 Task: Create a due date automation trigger when advanced on, on the monday of the week before a card is due add content with a name or a description not ending with resume at 11:00 AM.
Action: Mouse moved to (936, 285)
Screenshot: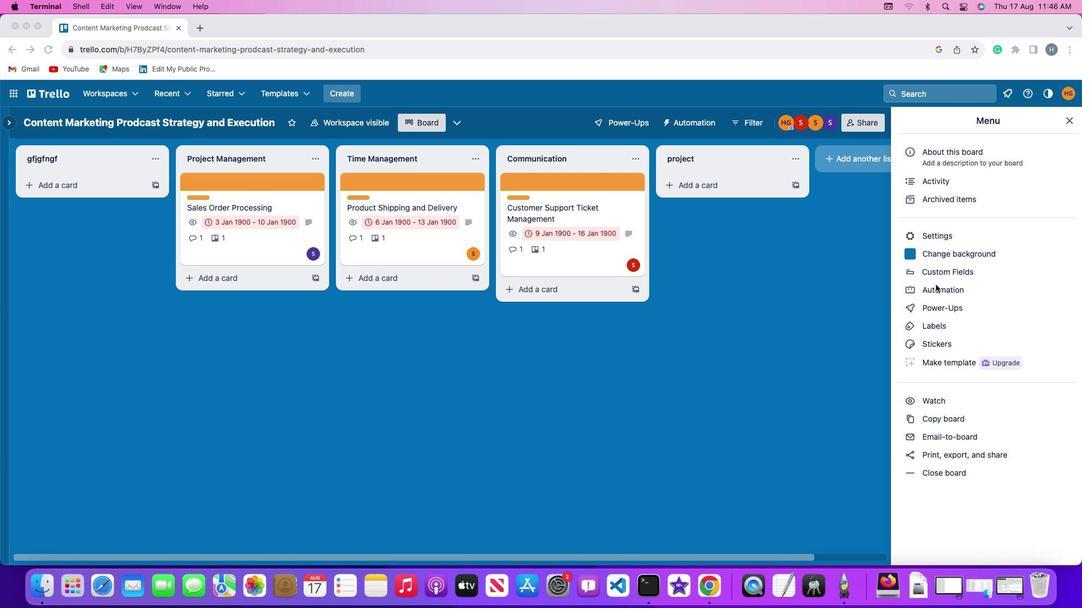 
Action: Mouse pressed left at (936, 285)
Screenshot: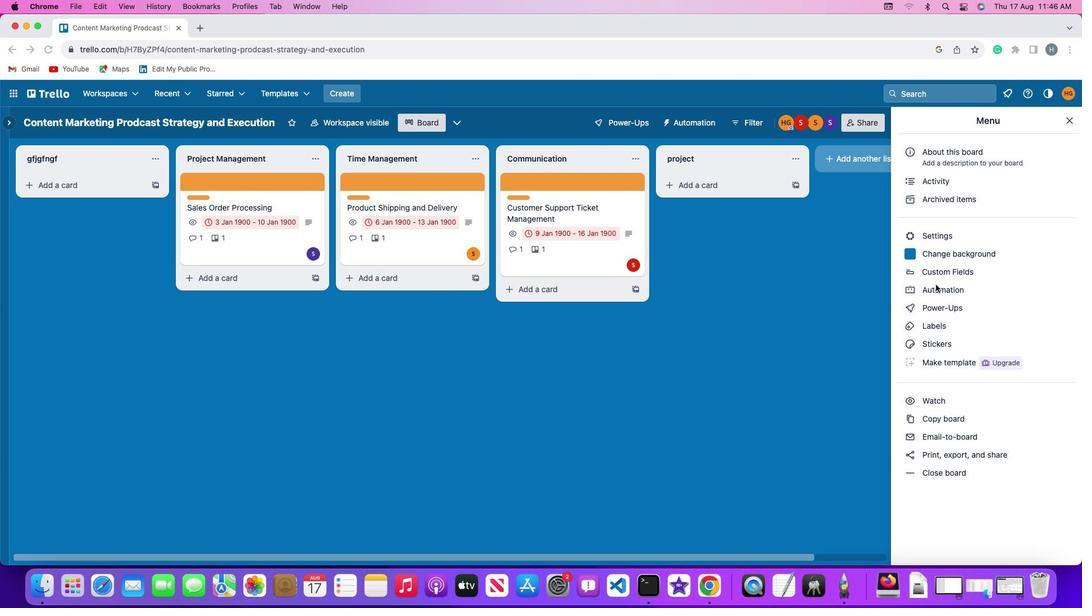 
Action: Mouse moved to (936, 285)
Screenshot: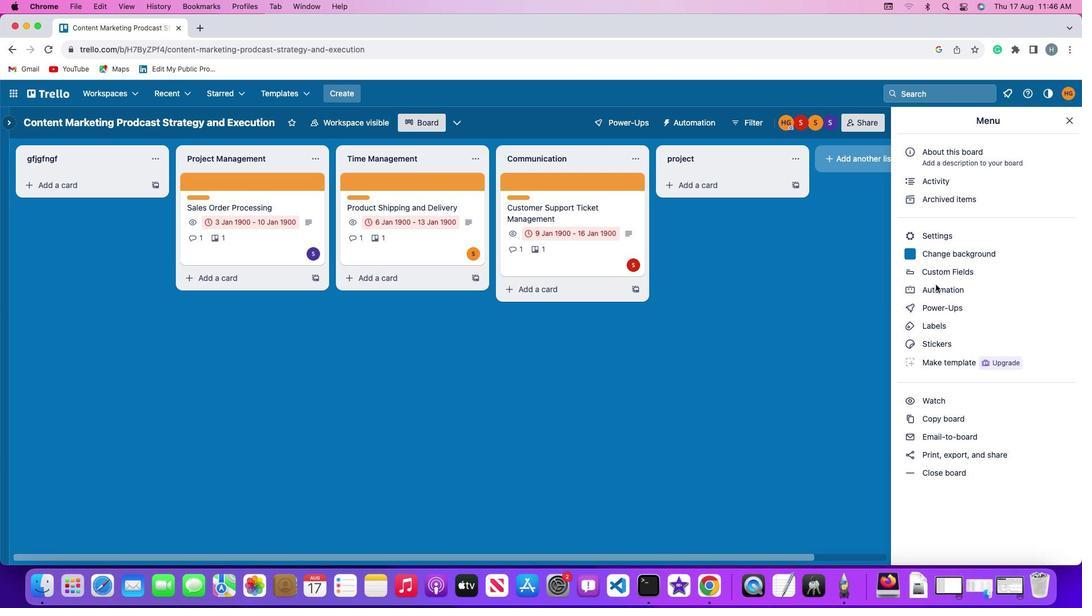 
Action: Mouse pressed left at (936, 285)
Screenshot: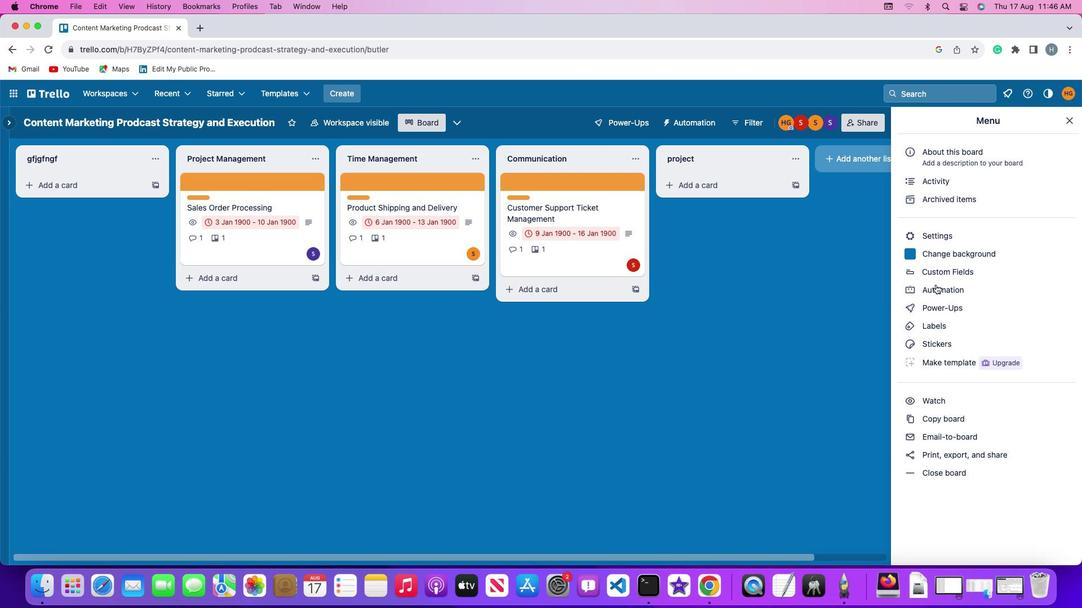
Action: Mouse moved to (66, 265)
Screenshot: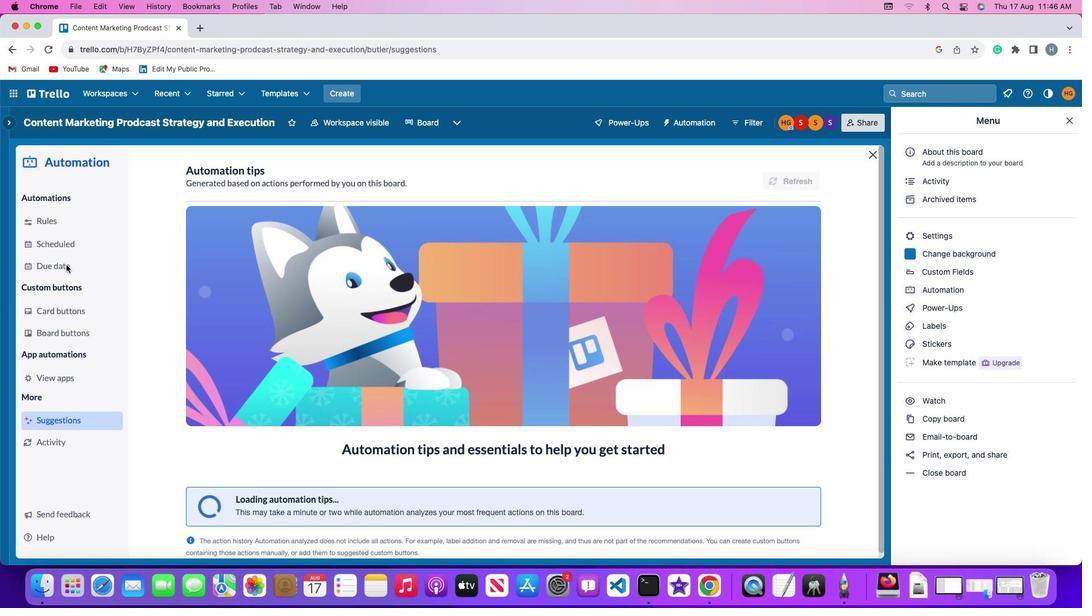 
Action: Mouse pressed left at (66, 265)
Screenshot: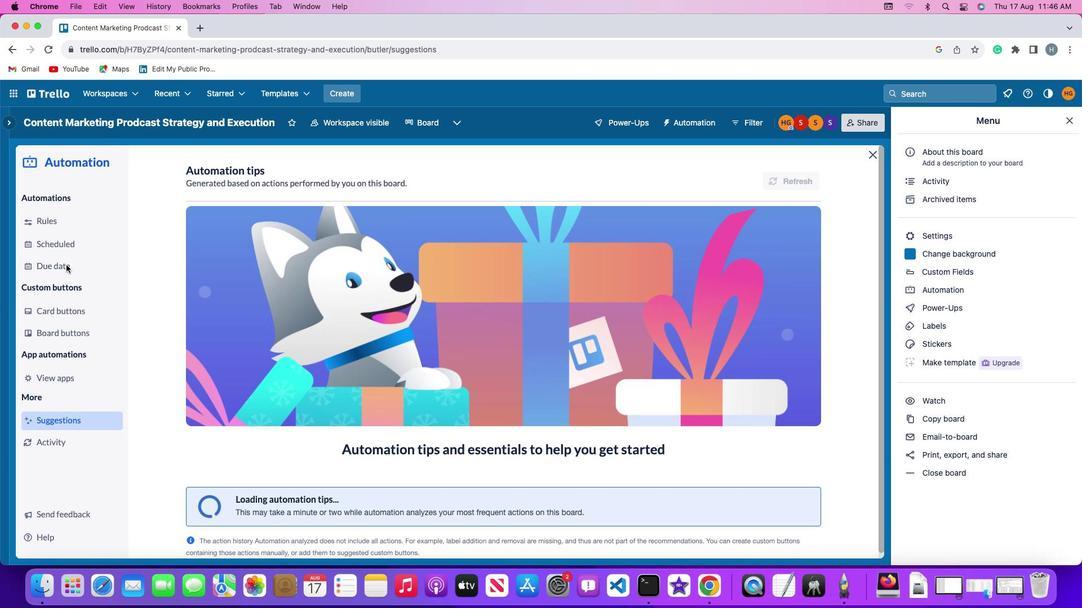 
Action: Mouse moved to (754, 175)
Screenshot: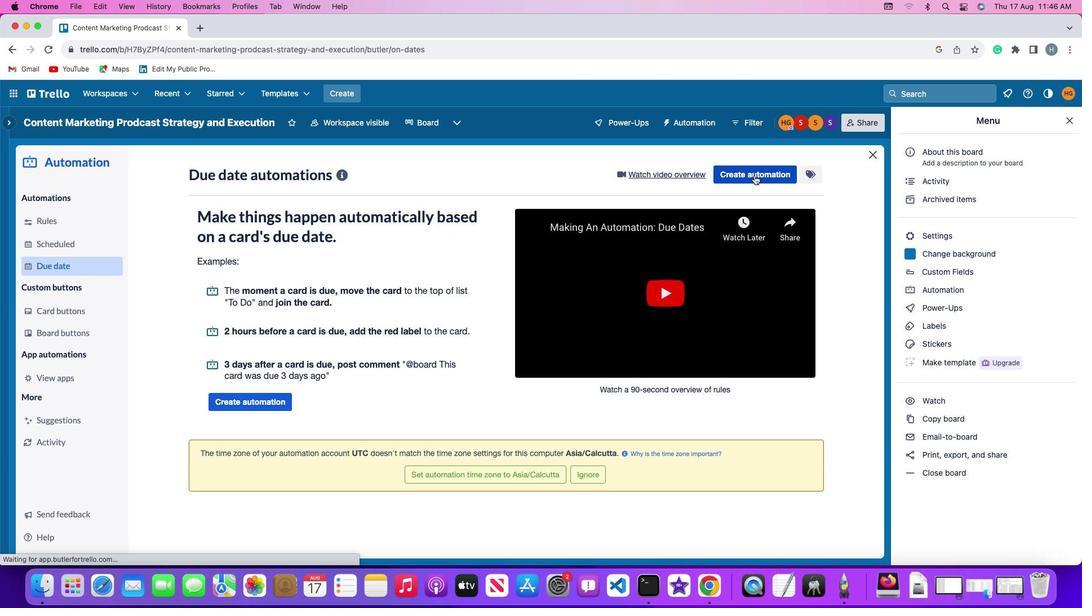 
Action: Mouse pressed left at (754, 175)
Screenshot: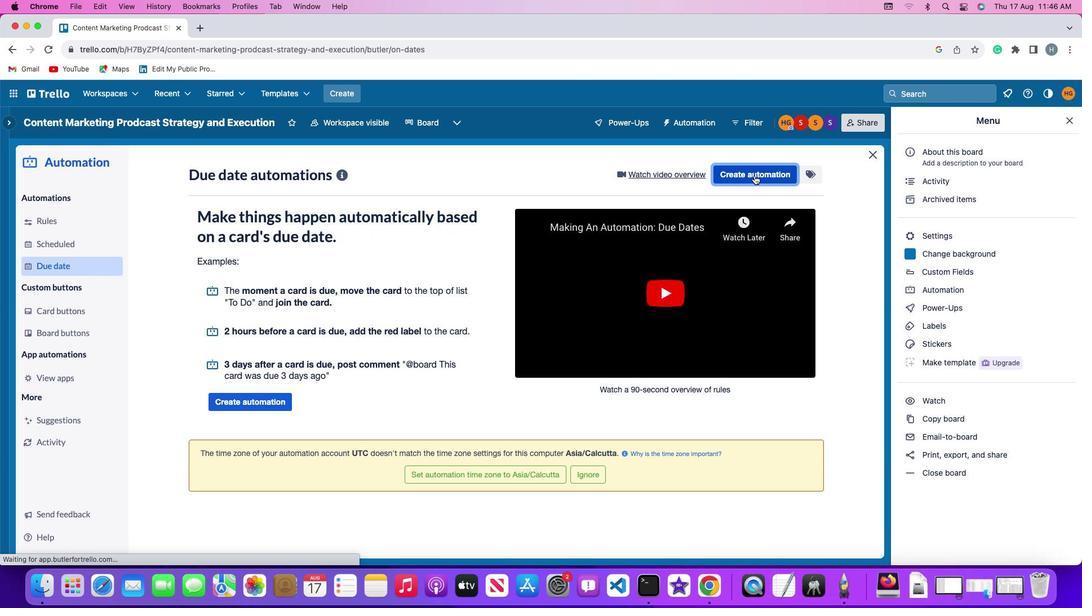 
Action: Mouse moved to (210, 279)
Screenshot: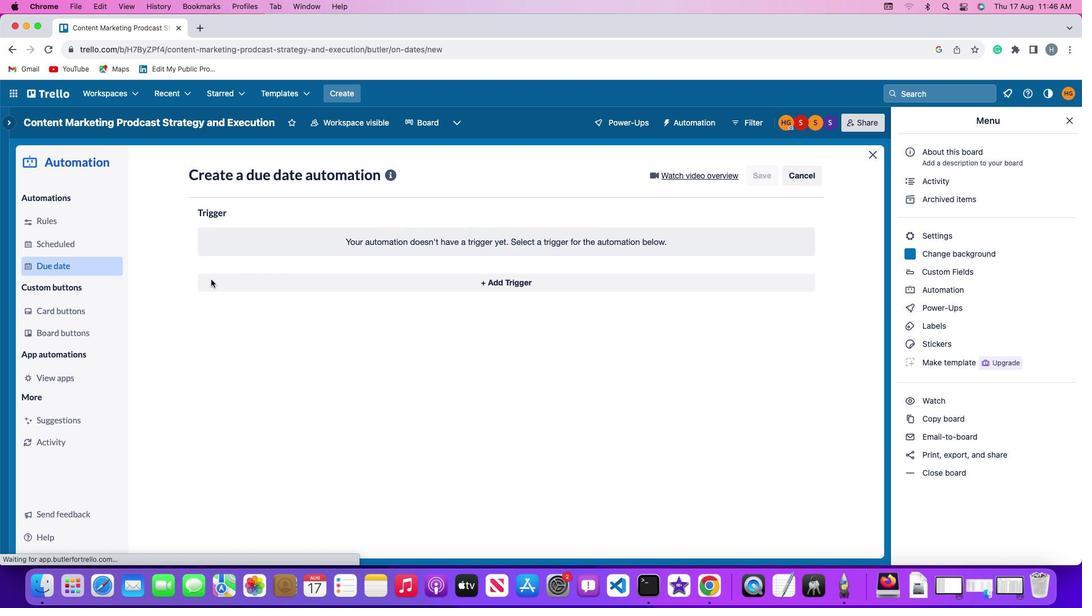 
Action: Mouse pressed left at (210, 279)
Screenshot: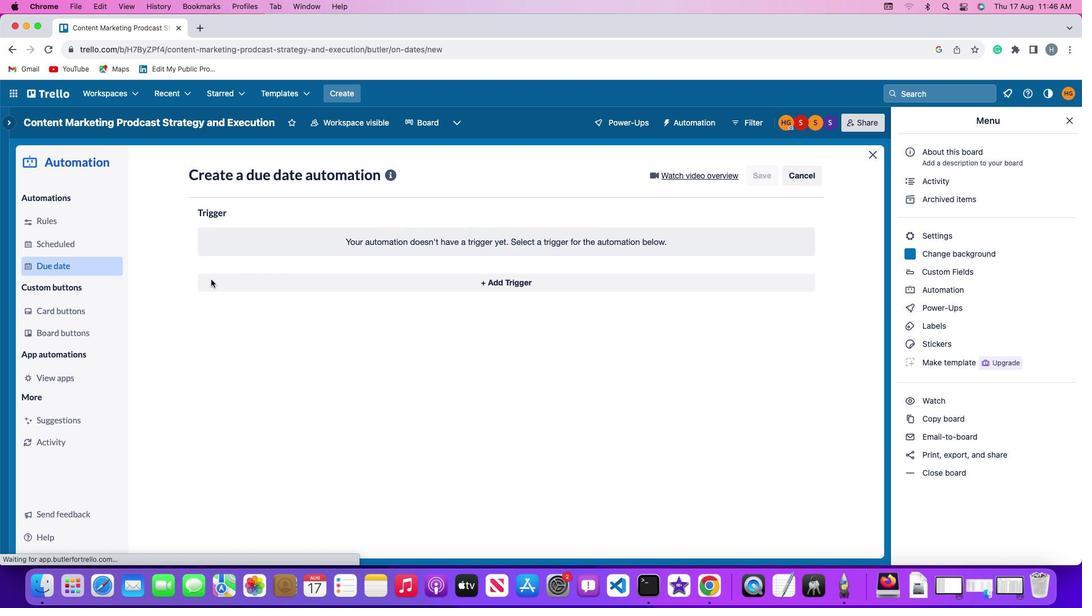 
Action: Mouse moved to (241, 483)
Screenshot: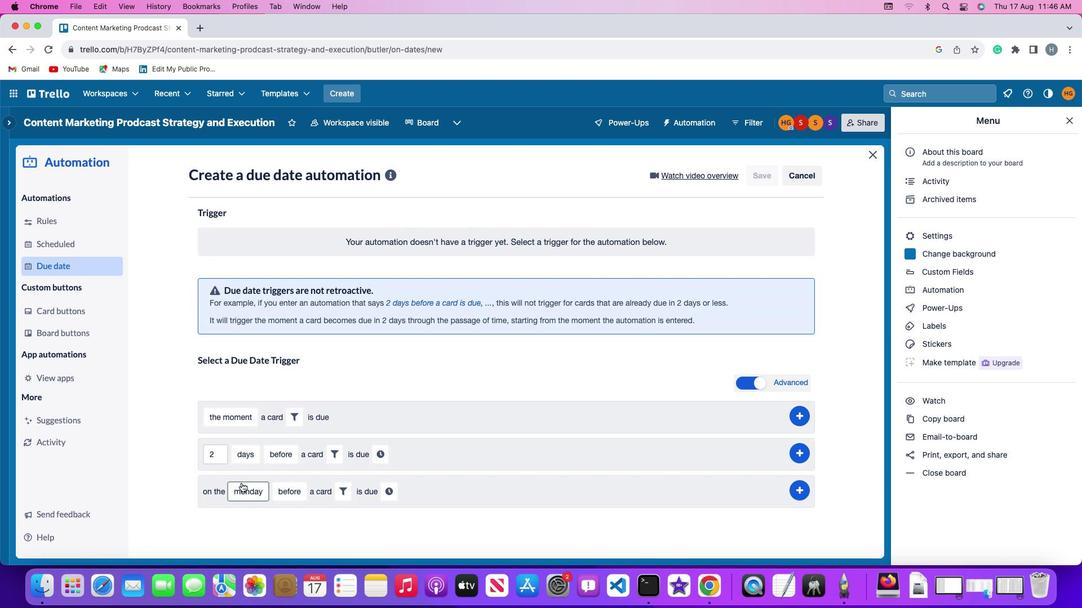 
Action: Mouse pressed left at (241, 483)
Screenshot: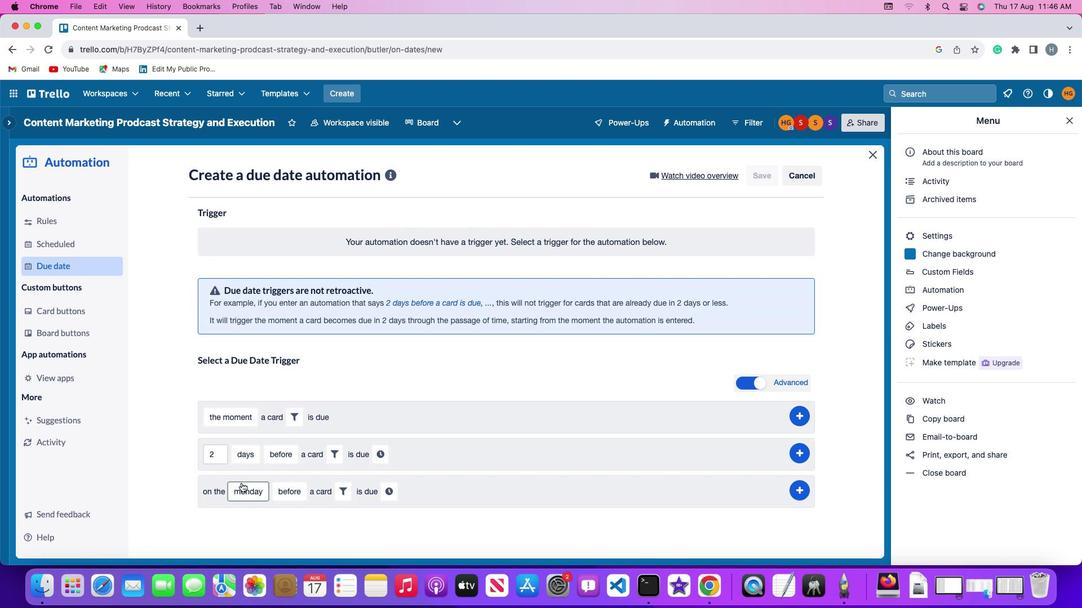 
Action: Mouse moved to (270, 337)
Screenshot: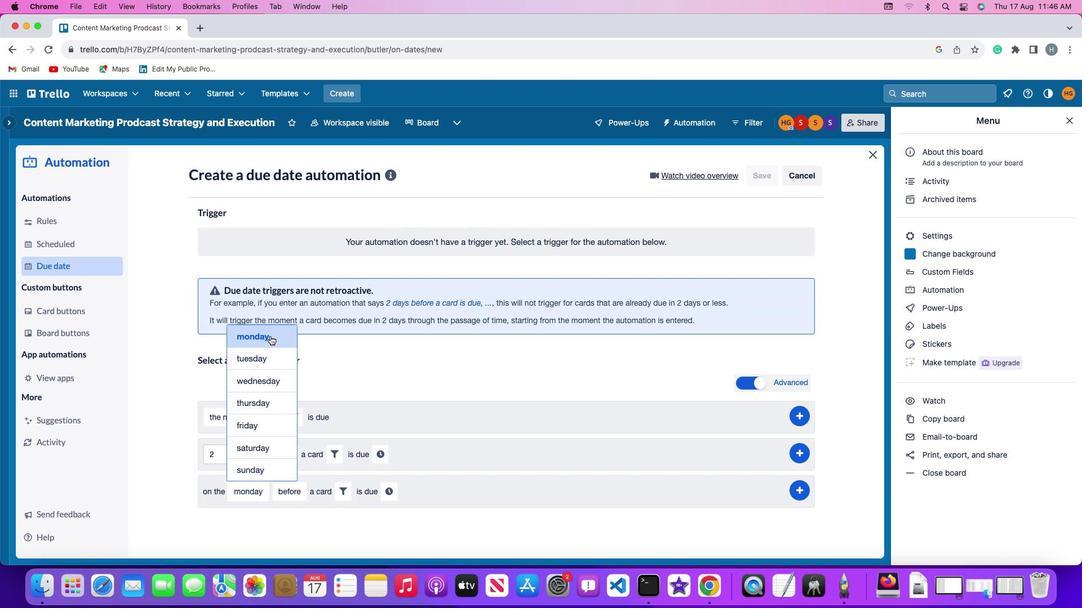 
Action: Mouse pressed left at (270, 337)
Screenshot: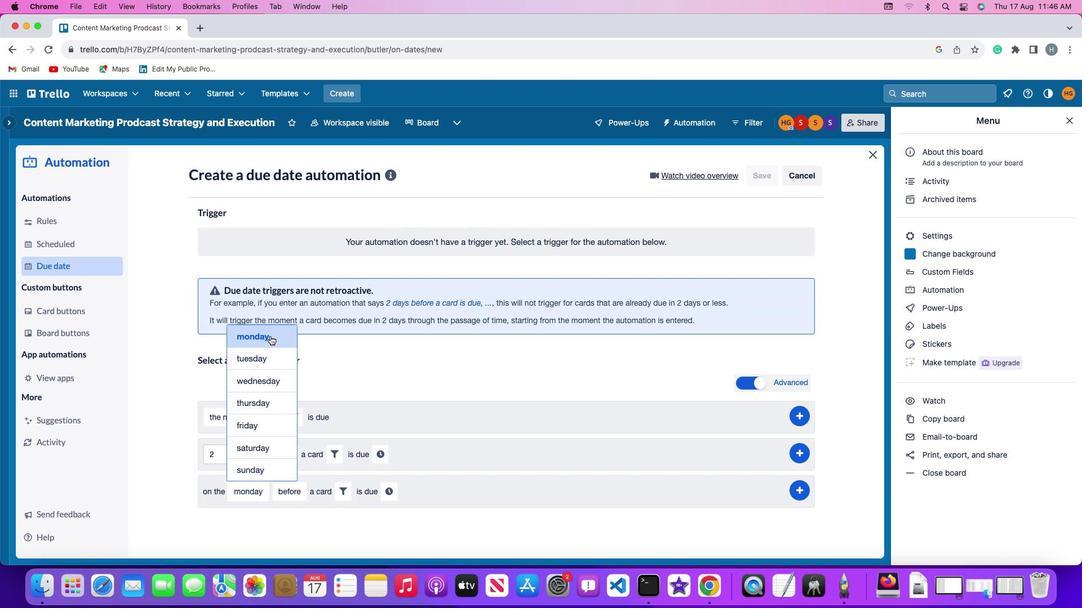 
Action: Mouse moved to (288, 488)
Screenshot: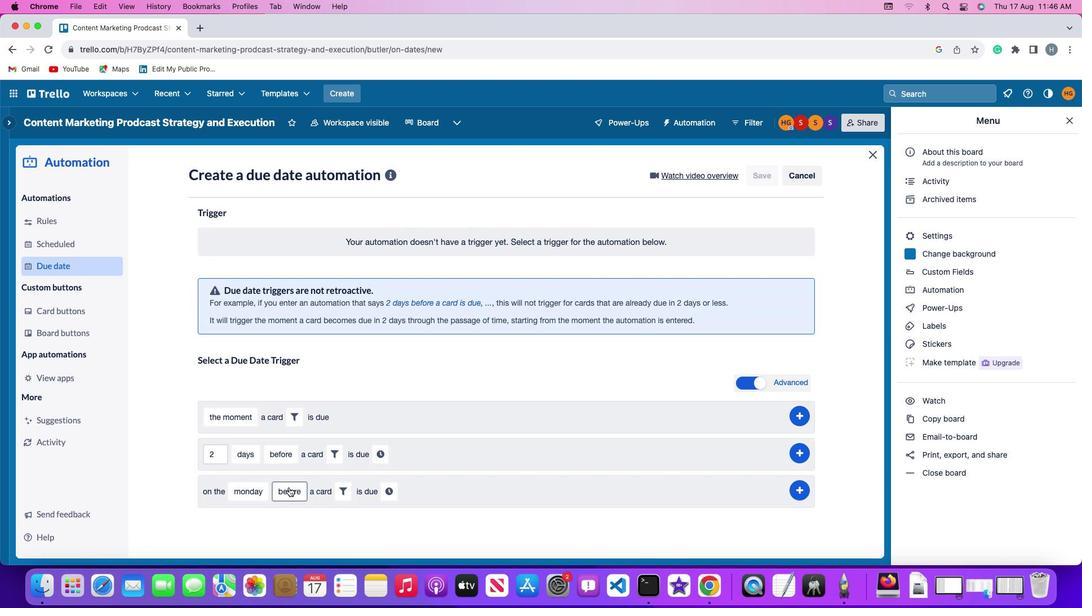 
Action: Mouse pressed left at (288, 488)
Screenshot: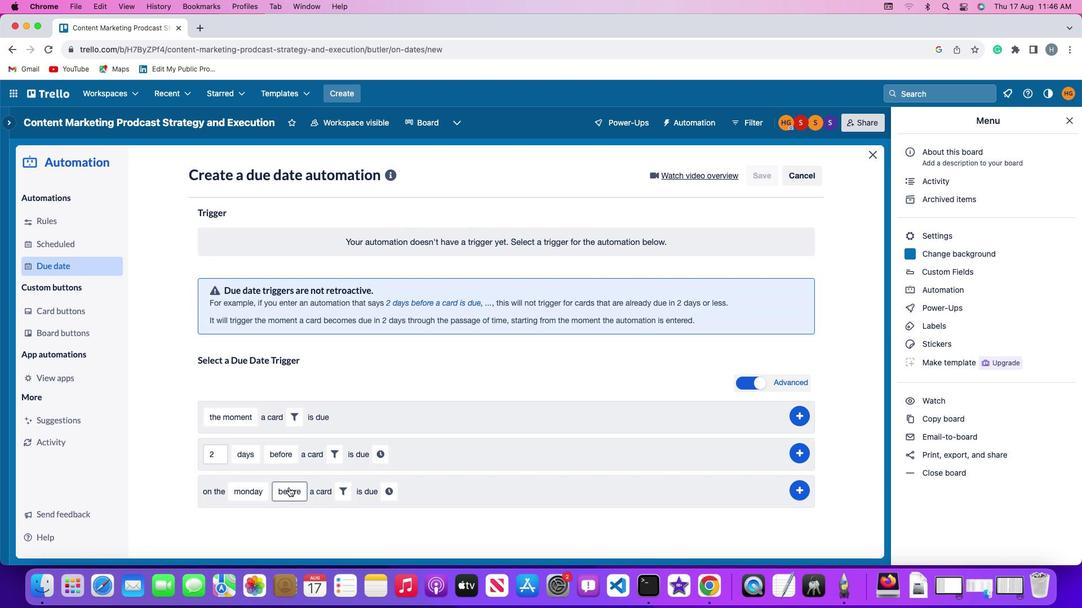 
Action: Mouse moved to (299, 461)
Screenshot: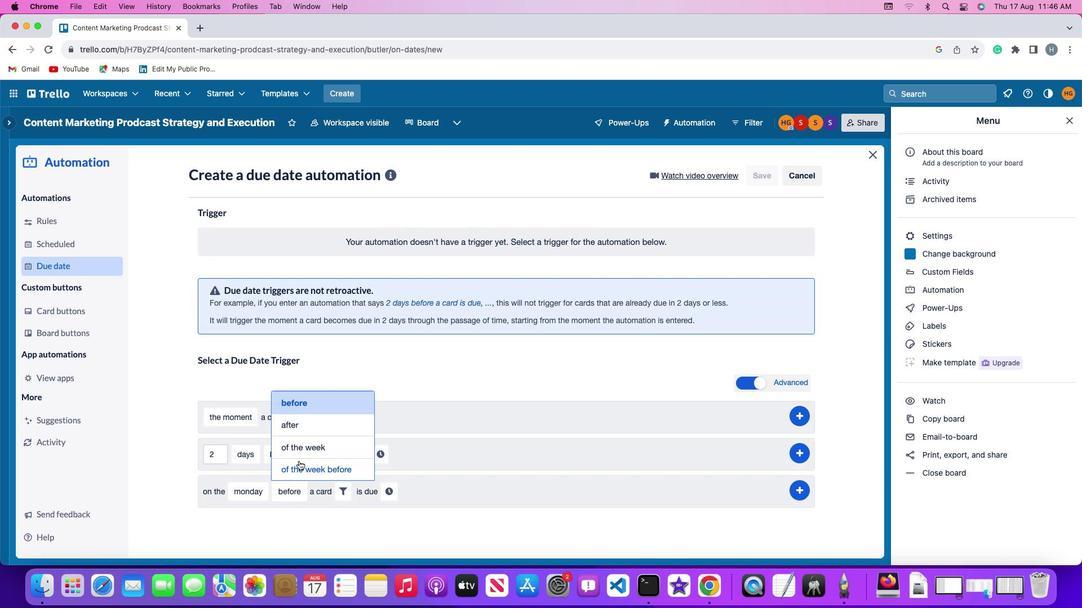 
Action: Mouse pressed left at (299, 461)
Screenshot: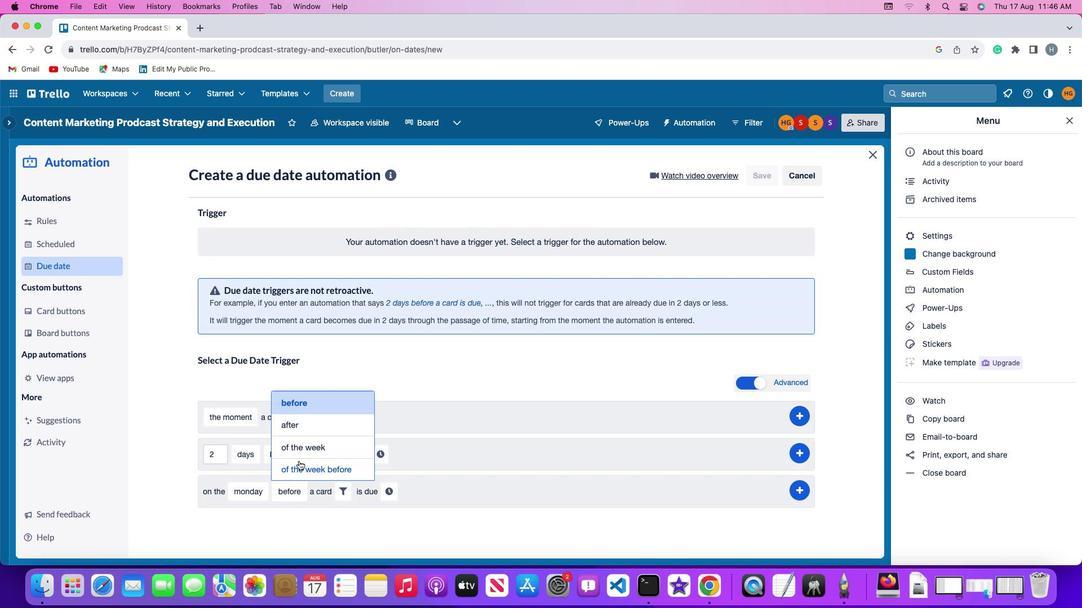 
Action: Mouse moved to (379, 492)
Screenshot: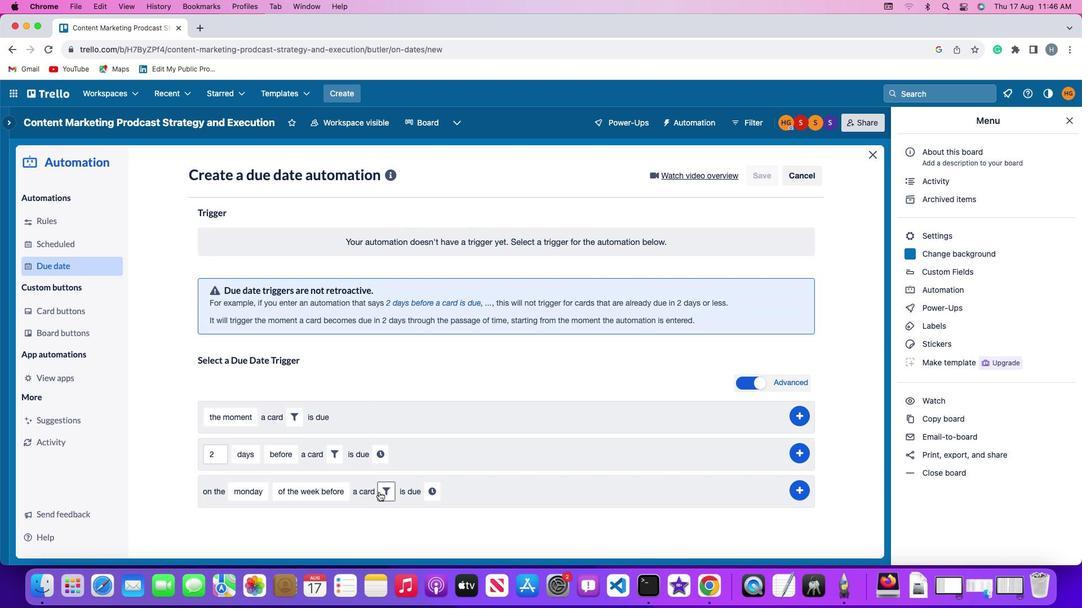 
Action: Mouse pressed left at (379, 492)
Screenshot: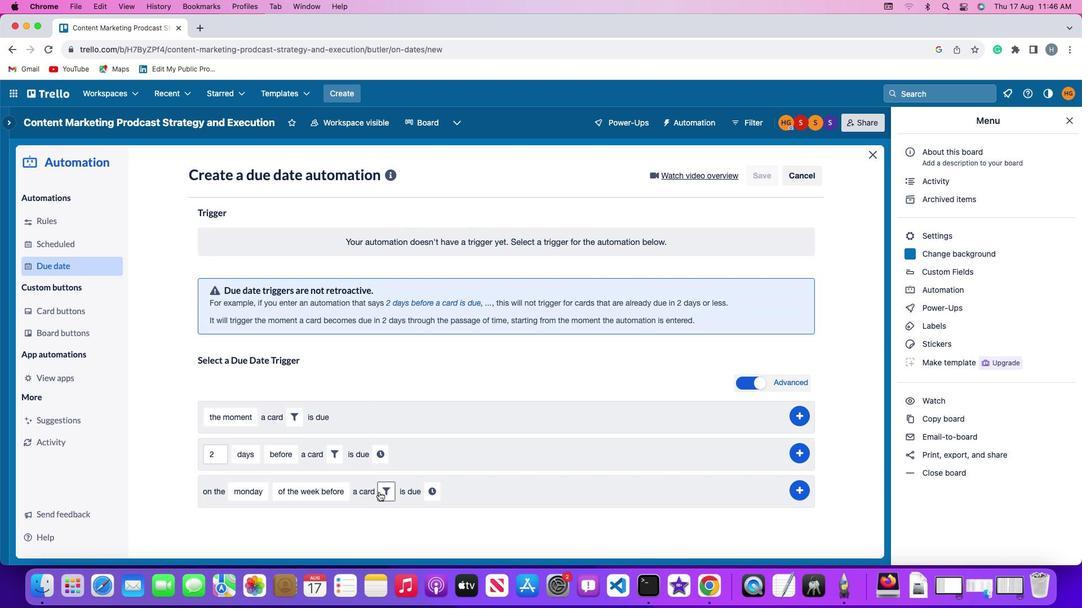 
Action: Mouse moved to (530, 523)
Screenshot: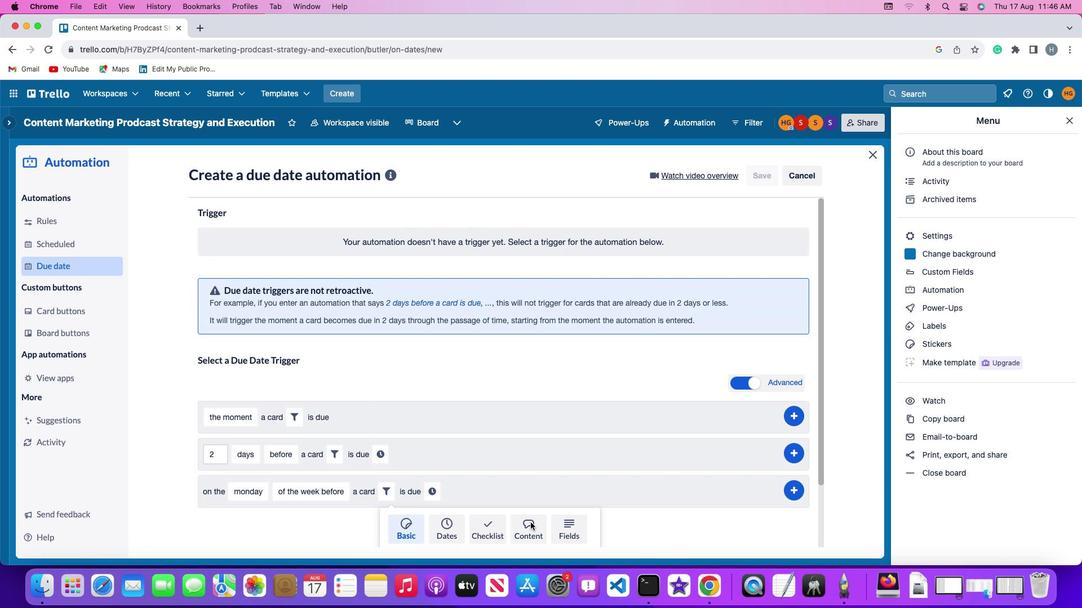 
Action: Mouse pressed left at (530, 523)
Screenshot: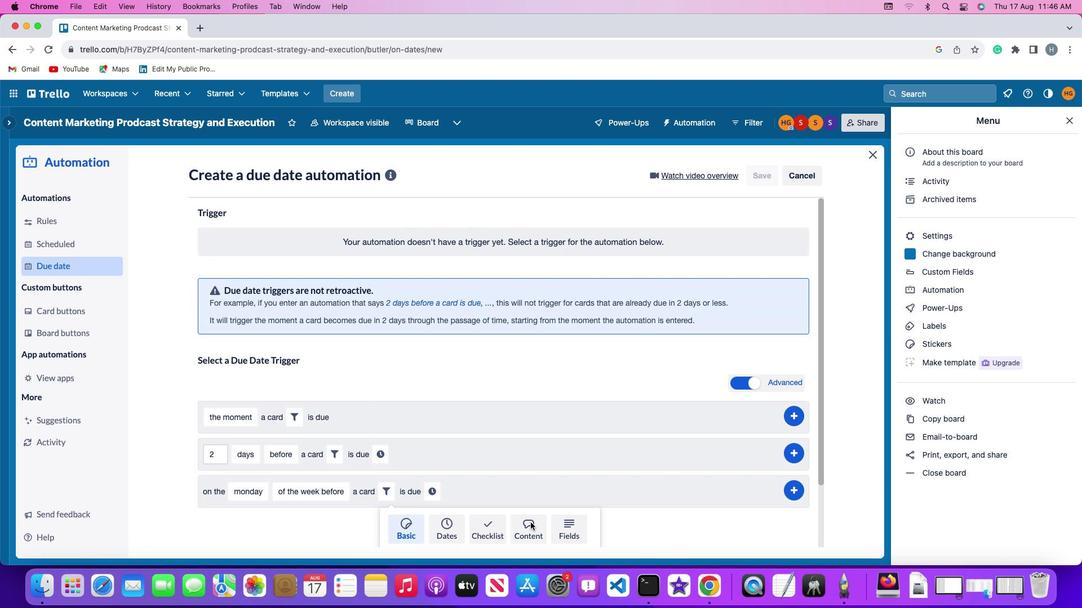 
Action: Mouse moved to (530, 523)
Screenshot: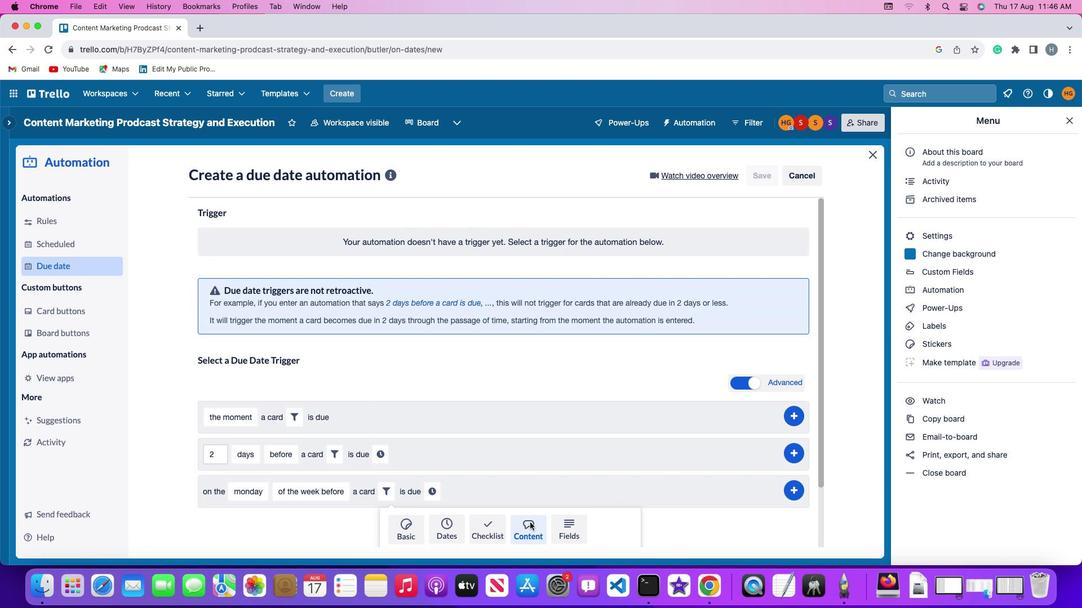 
Action: Mouse scrolled (530, 523) with delta (0, 0)
Screenshot: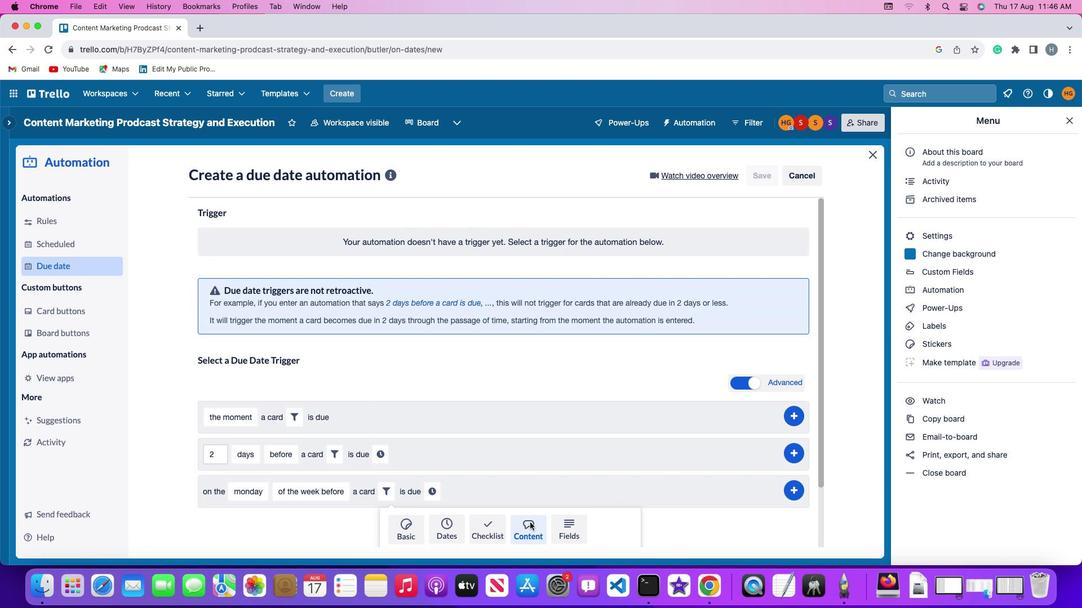 
Action: Mouse scrolled (530, 523) with delta (0, 0)
Screenshot: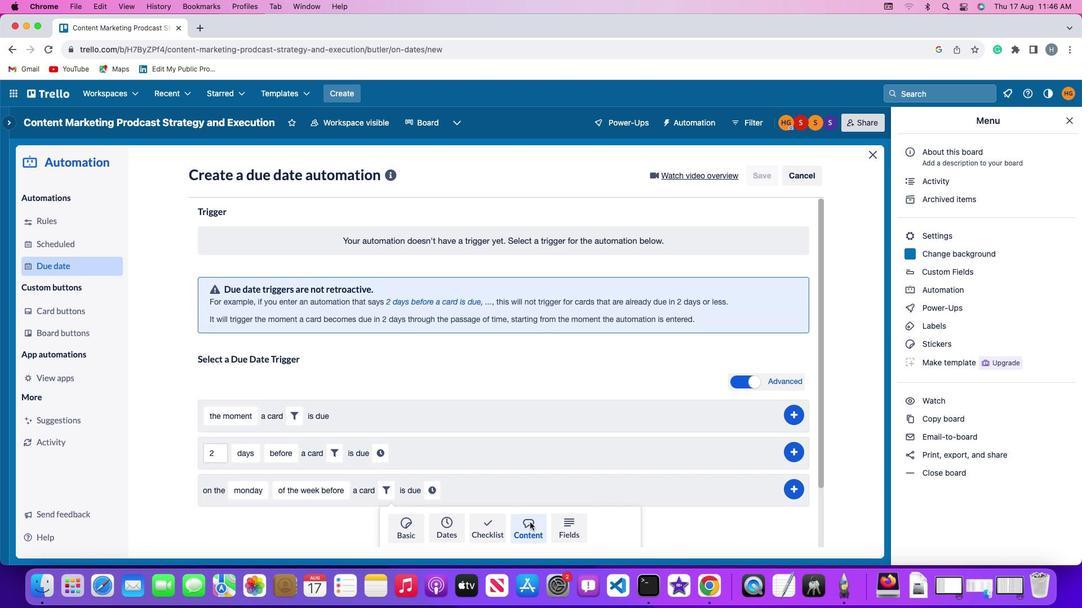 
Action: Mouse scrolled (530, 523) with delta (0, -1)
Screenshot: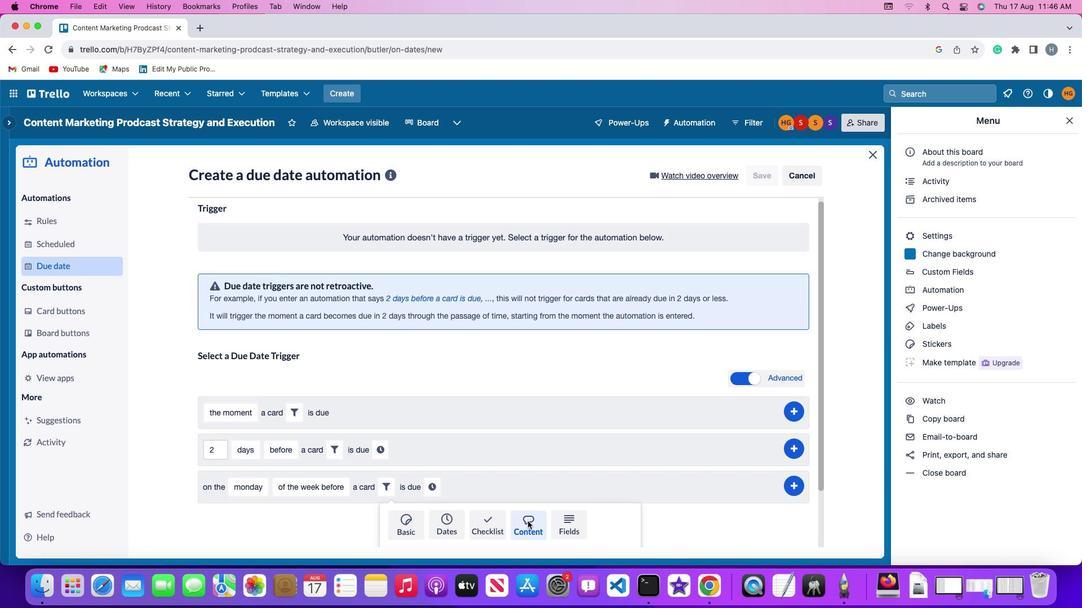 
Action: Mouse scrolled (530, 523) with delta (0, -2)
Screenshot: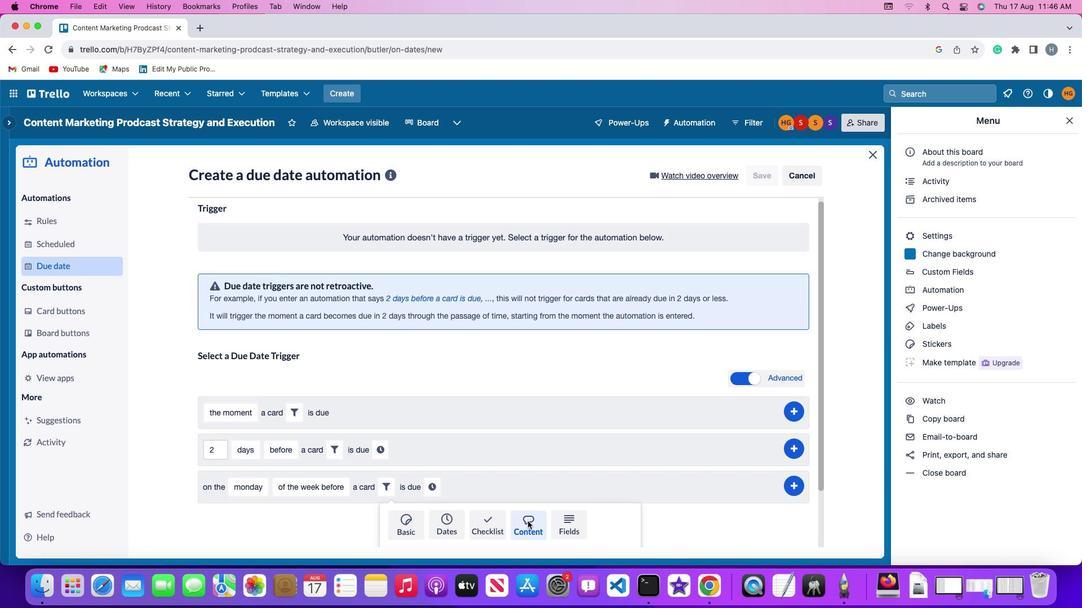 
Action: Mouse scrolled (530, 523) with delta (0, -3)
Screenshot: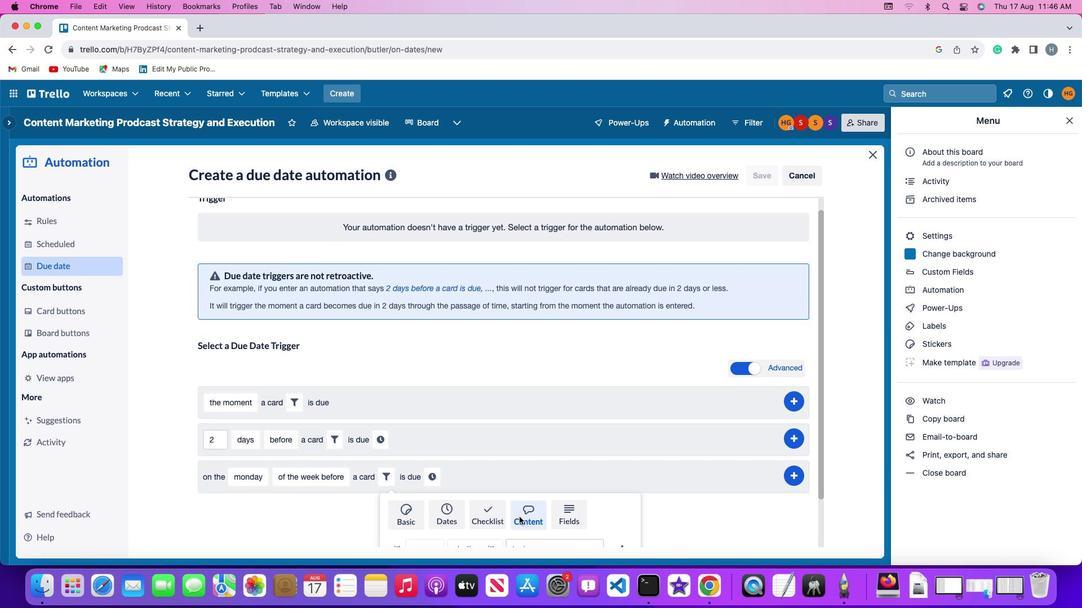 
Action: Mouse moved to (424, 486)
Screenshot: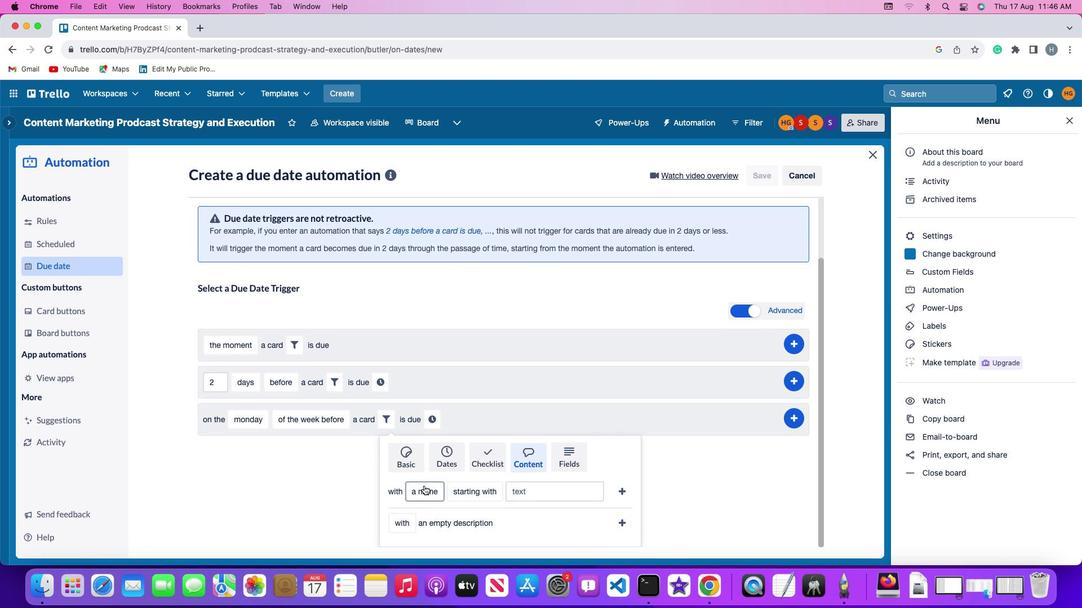 
Action: Mouse pressed left at (424, 486)
Screenshot: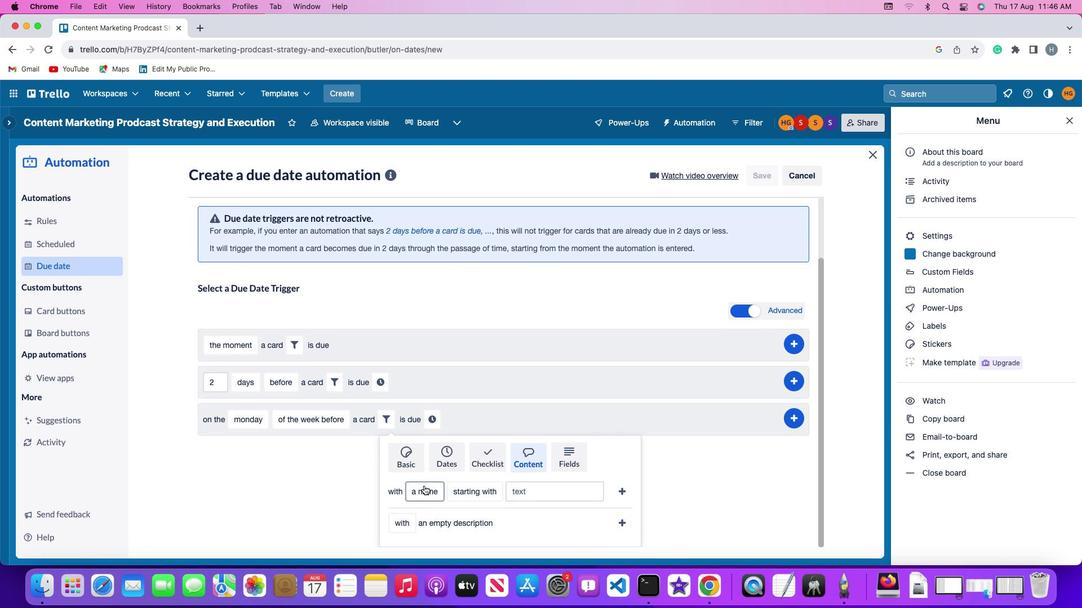 
Action: Mouse moved to (425, 467)
Screenshot: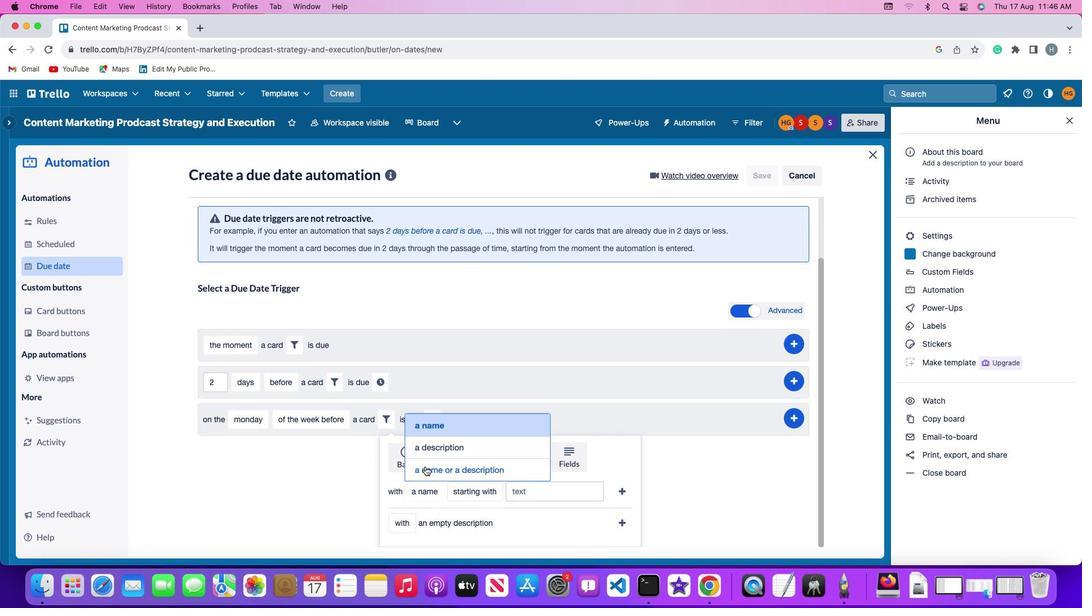 
Action: Mouse pressed left at (425, 467)
Screenshot: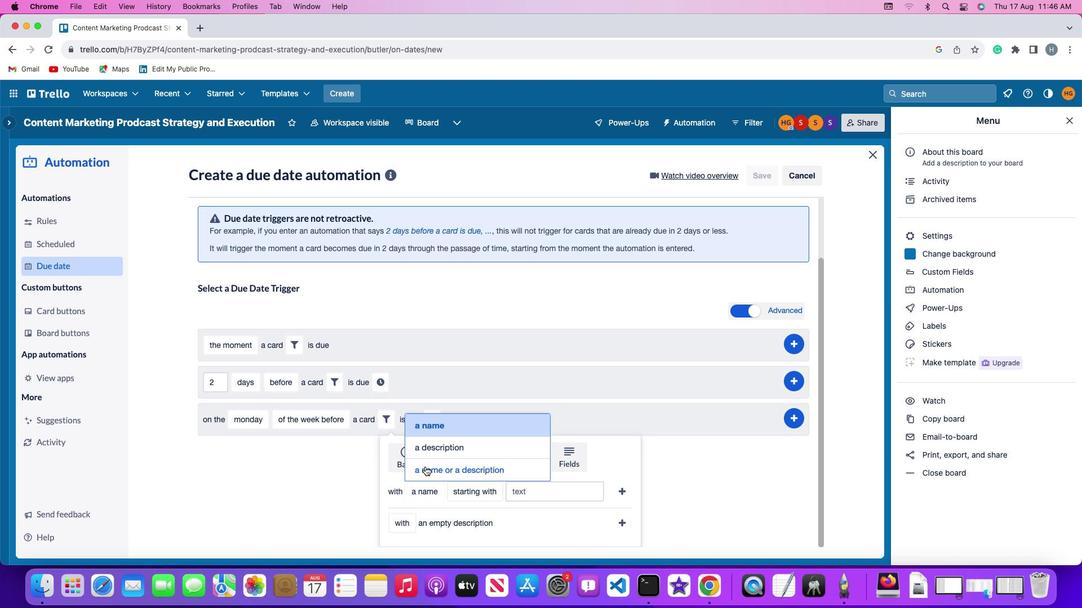 
Action: Mouse moved to (514, 487)
Screenshot: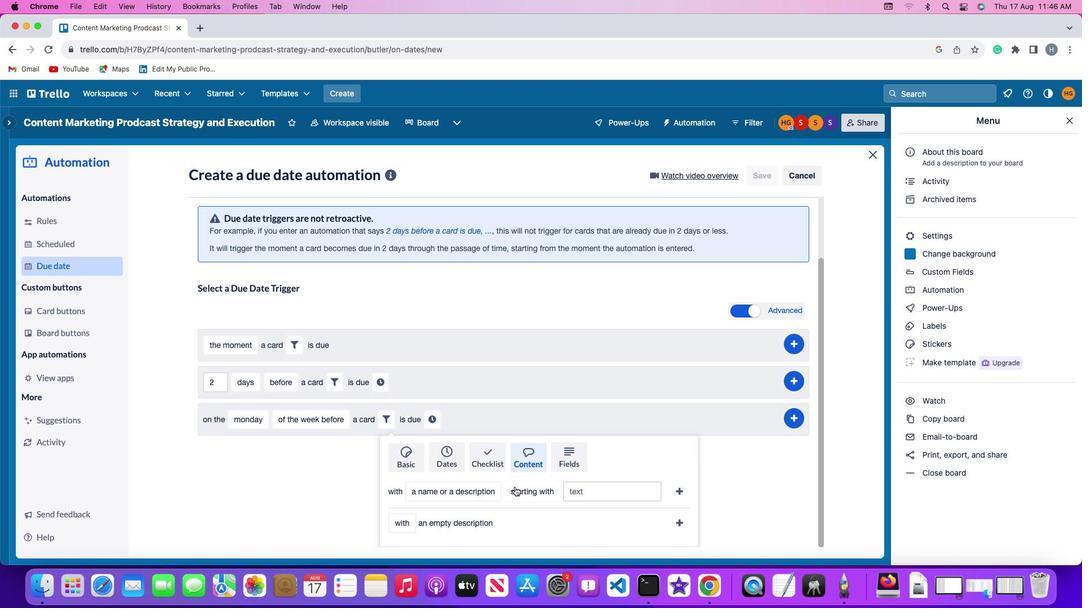 
Action: Mouse pressed left at (514, 487)
Screenshot: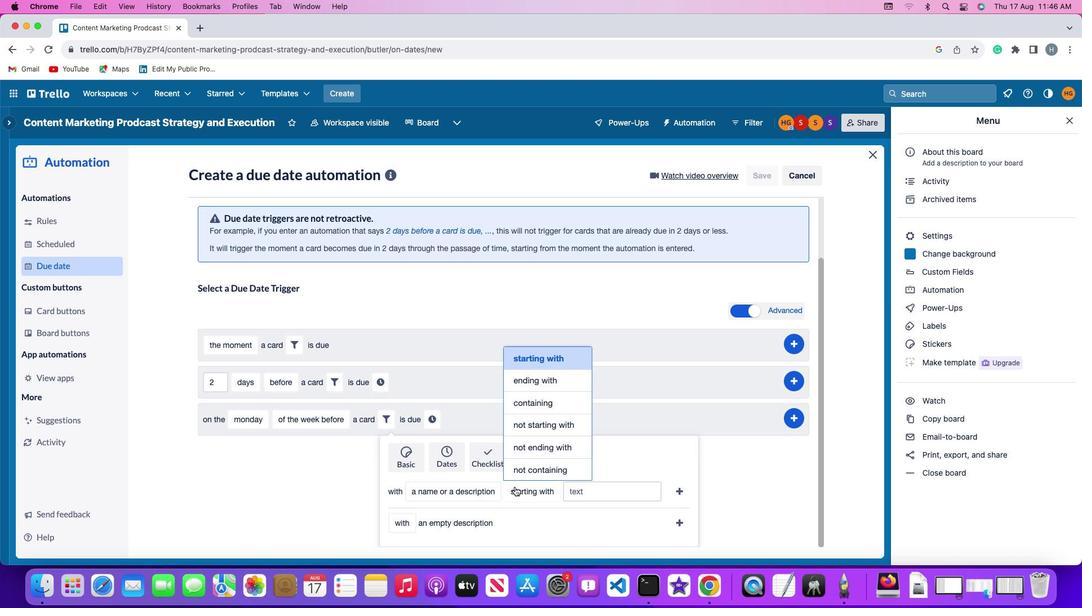 
Action: Mouse moved to (525, 449)
Screenshot: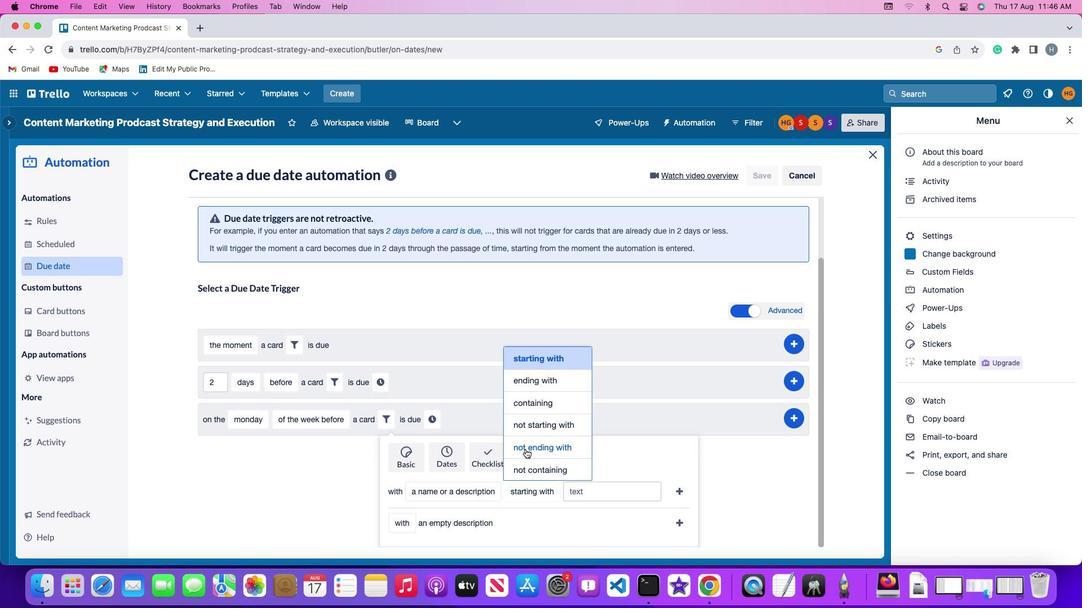 
Action: Mouse pressed left at (525, 449)
Screenshot: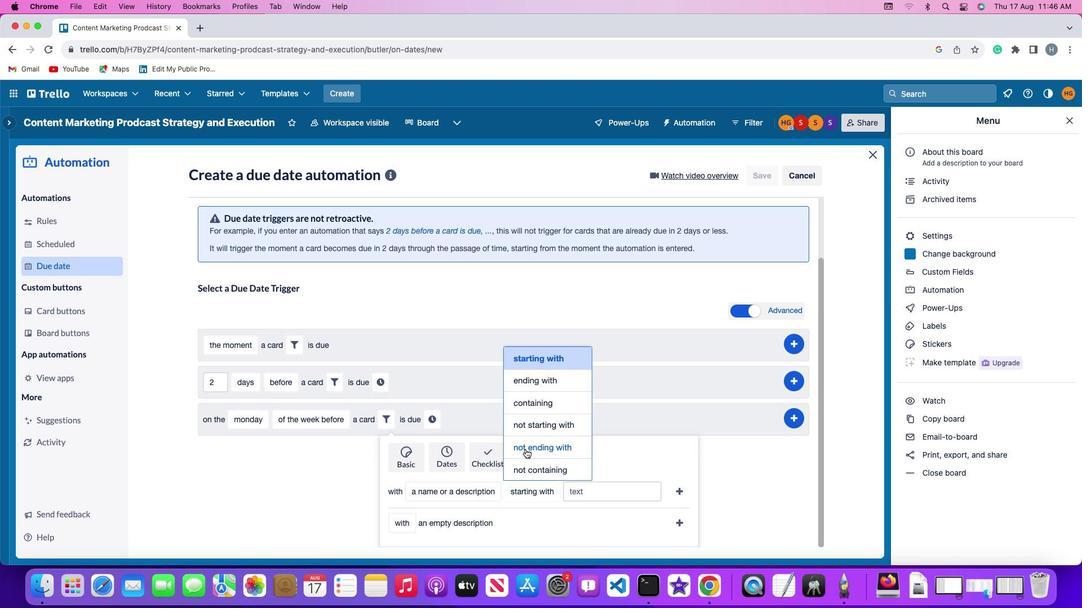 
Action: Mouse moved to (603, 497)
Screenshot: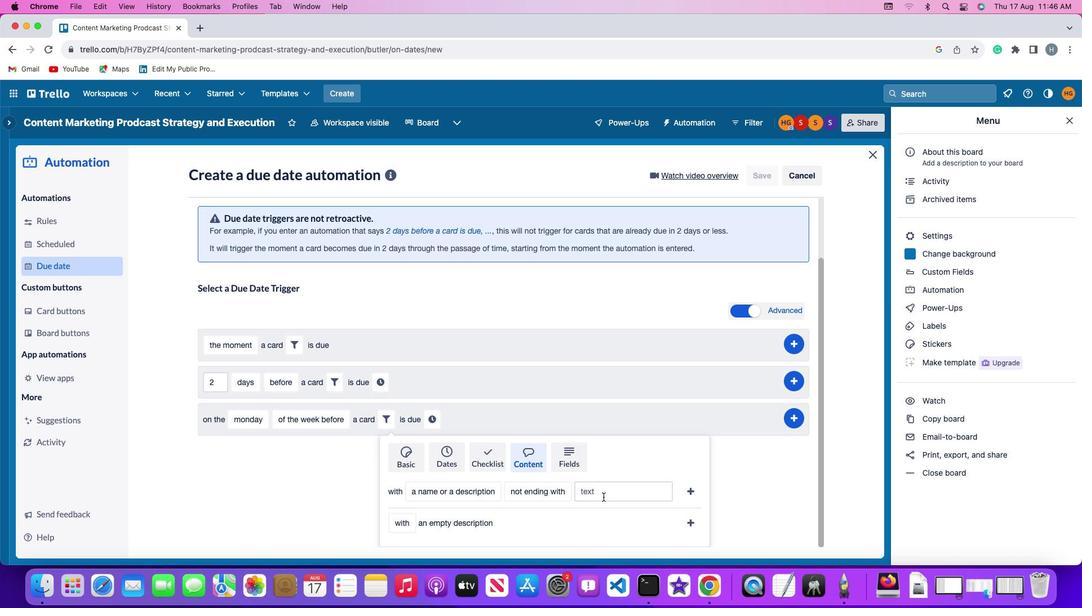 
Action: Mouse pressed left at (603, 497)
Screenshot: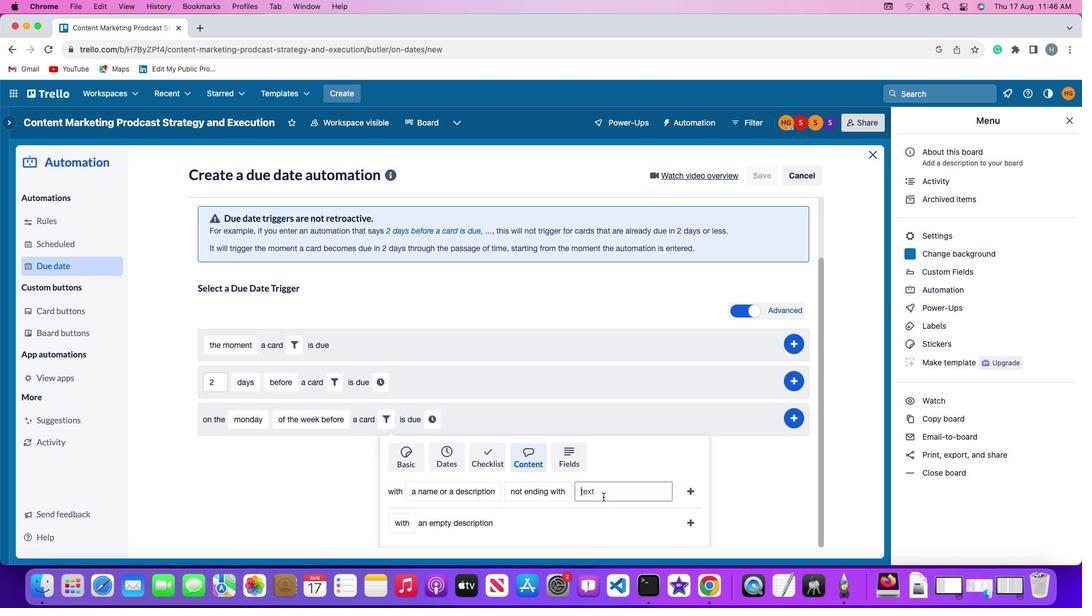 
Action: Mouse moved to (603, 497)
Screenshot: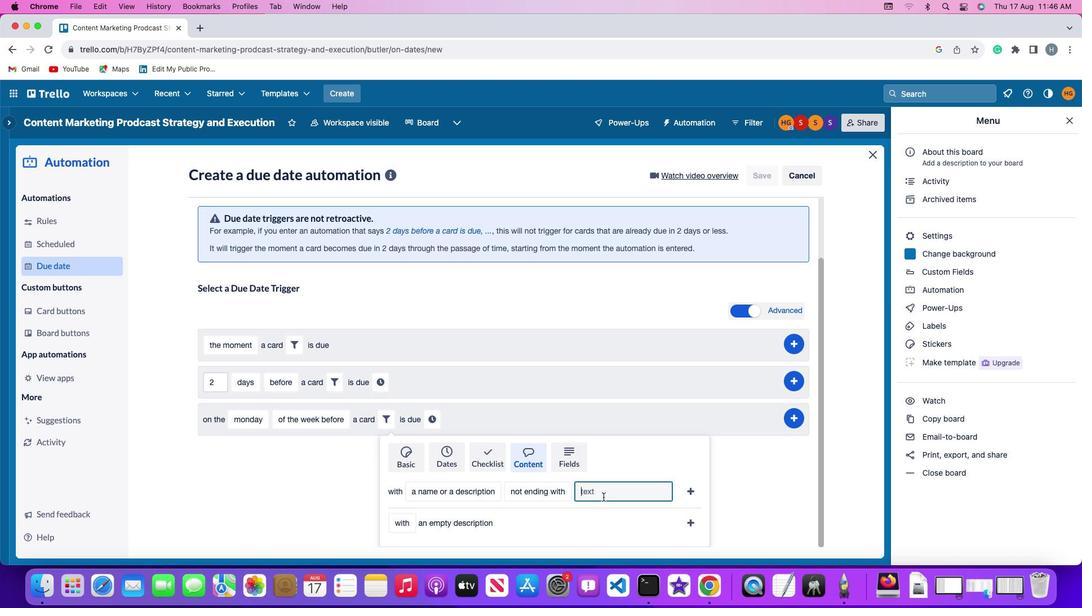 
Action: Key pressed 'r''e''s''u''m''e'
Screenshot: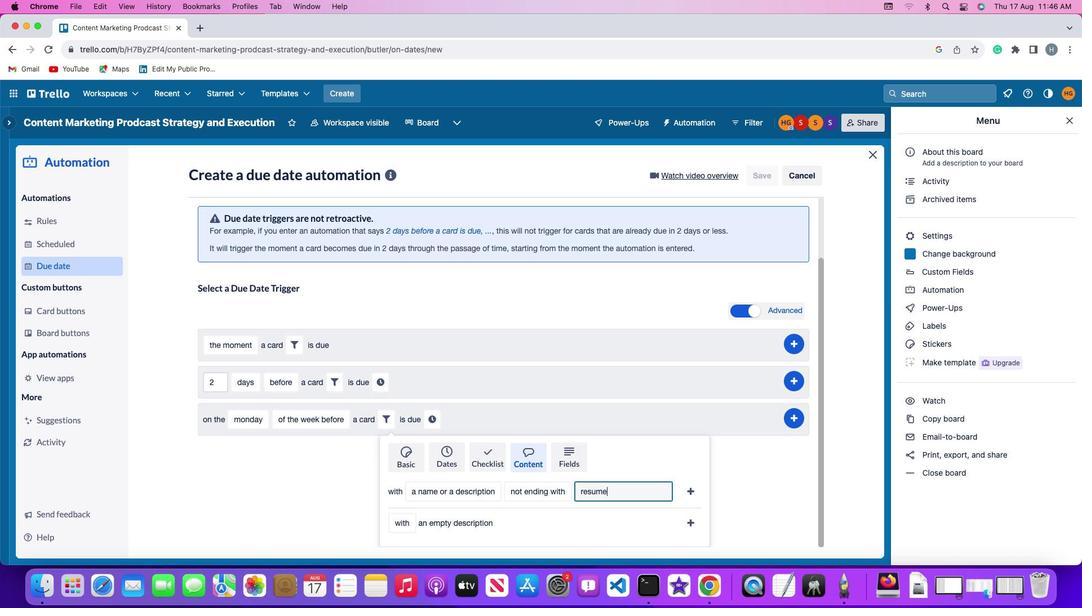 
Action: Mouse moved to (692, 489)
Screenshot: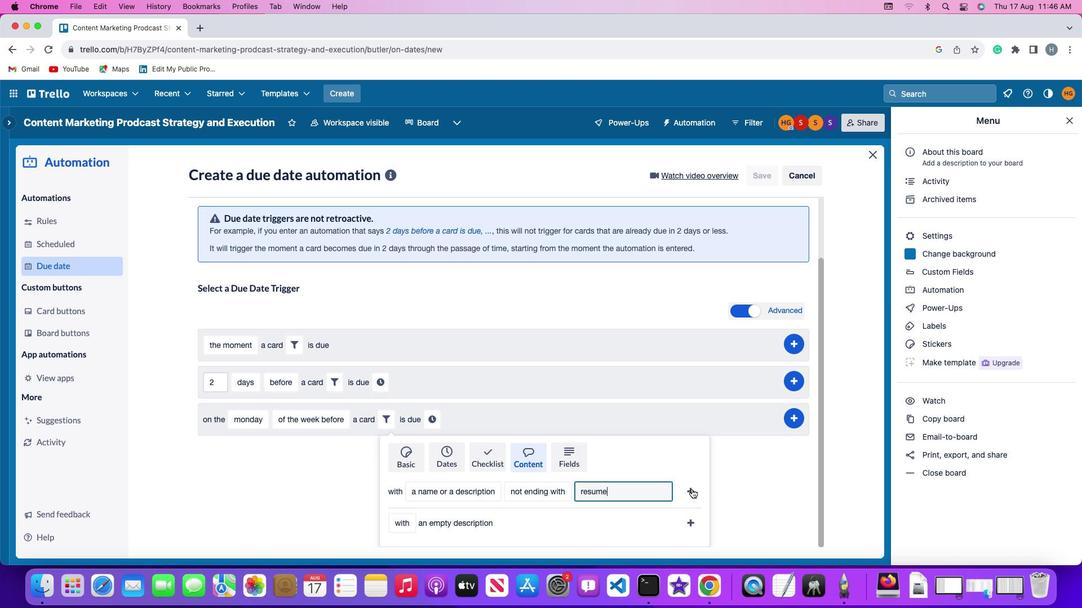 
Action: Mouse pressed left at (692, 489)
Screenshot: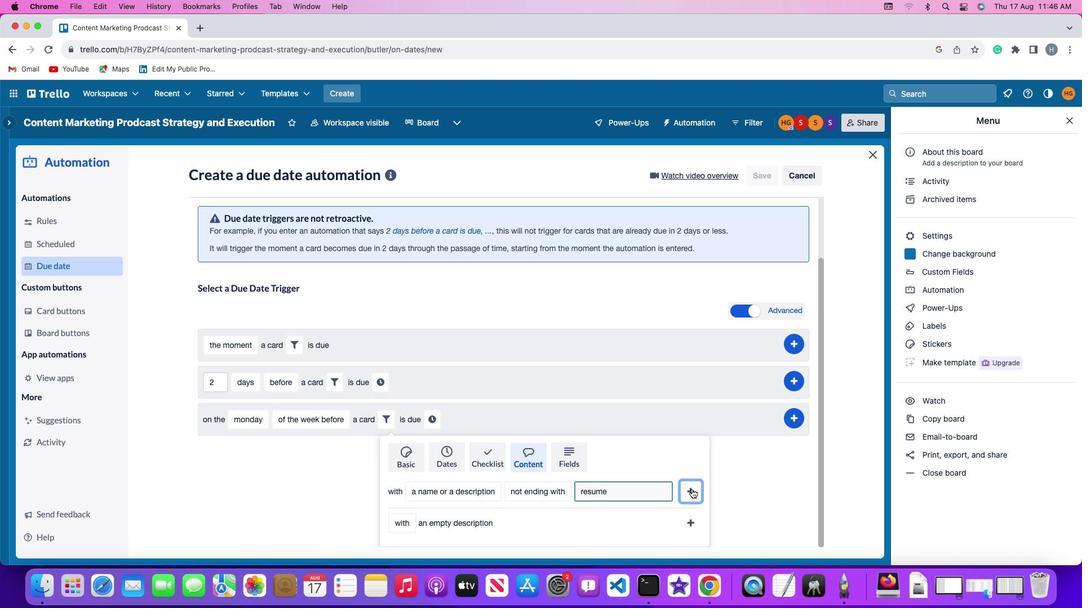 
Action: Mouse moved to (651, 486)
Screenshot: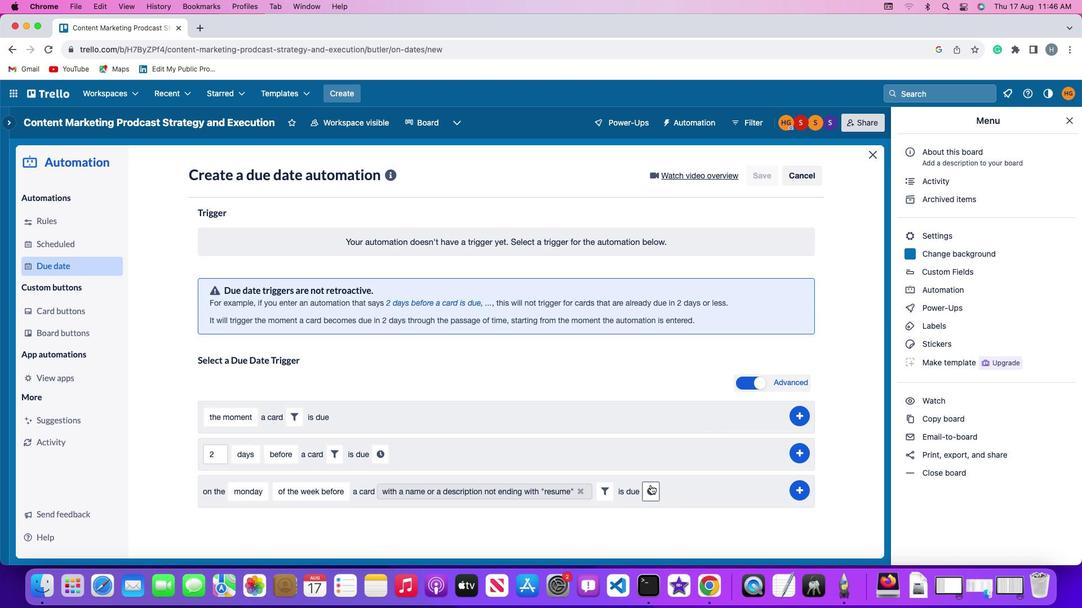 
Action: Mouse pressed left at (651, 486)
Screenshot: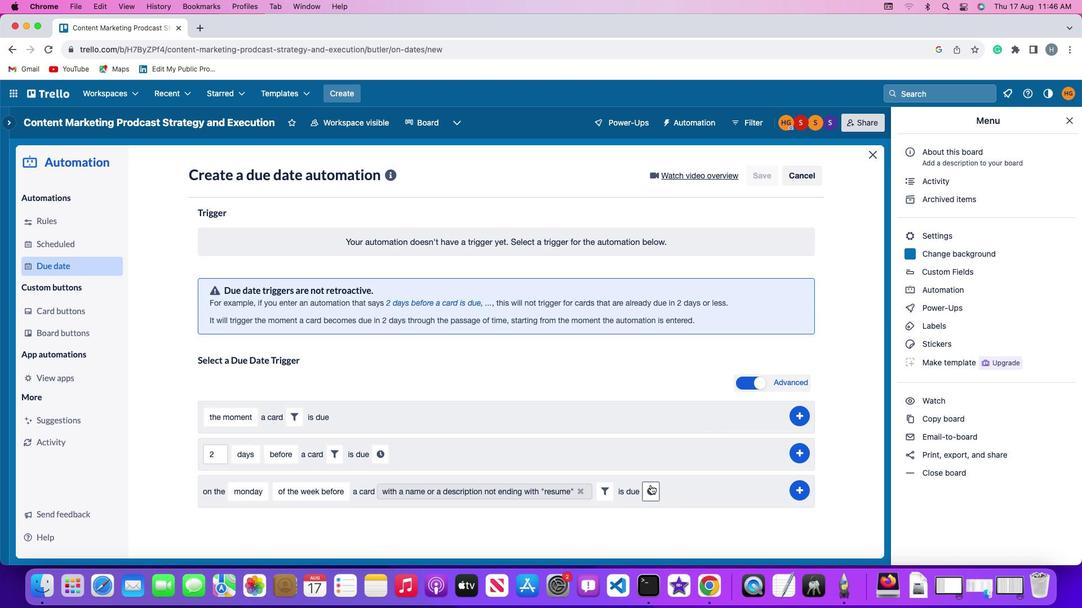 
Action: Mouse moved to (672, 495)
Screenshot: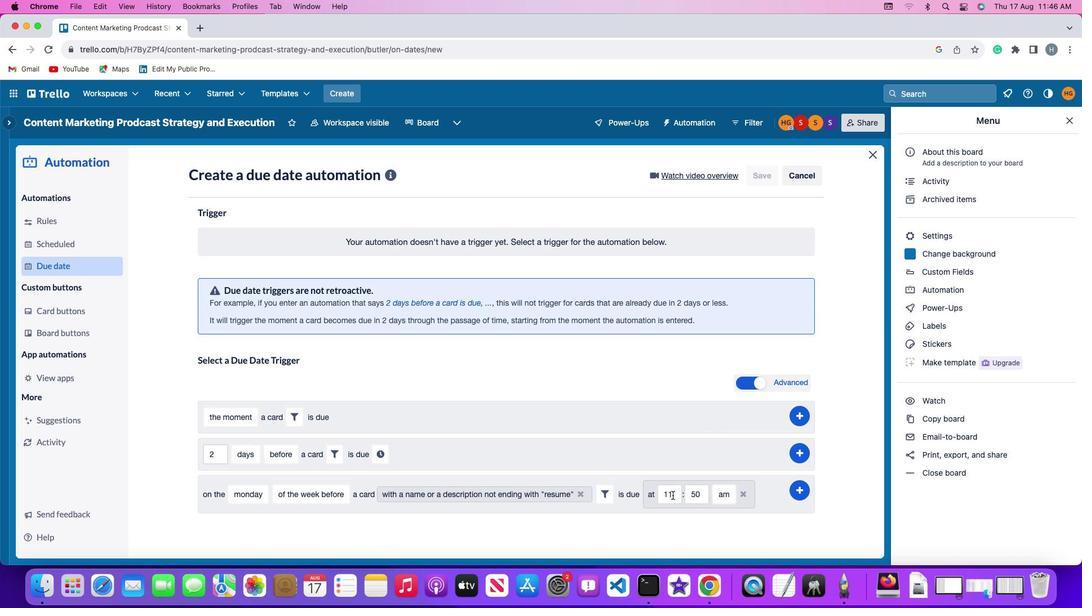 
Action: Mouse pressed left at (672, 495)
Screenshot: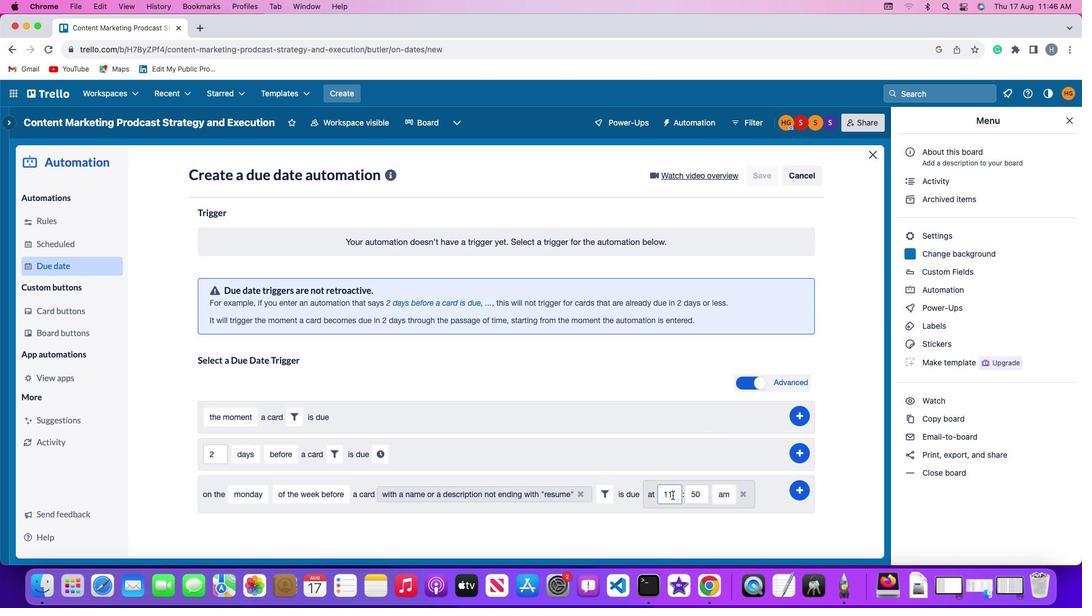 
Action: Mouse moved to (673, 494)
Screenshot: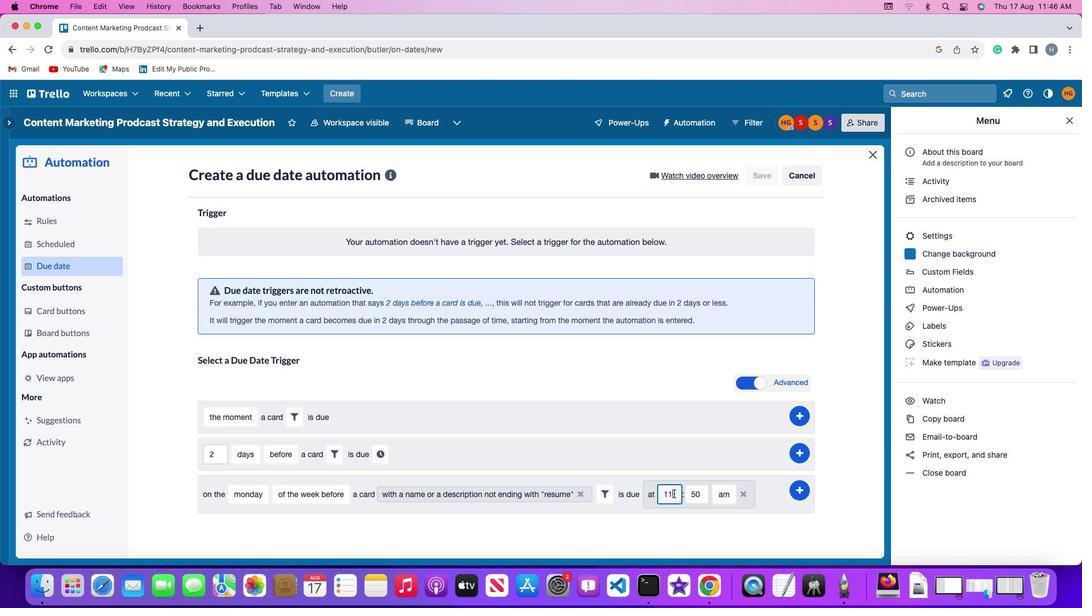 
Action: Key pressed Key.backspace'1'
Screenshot: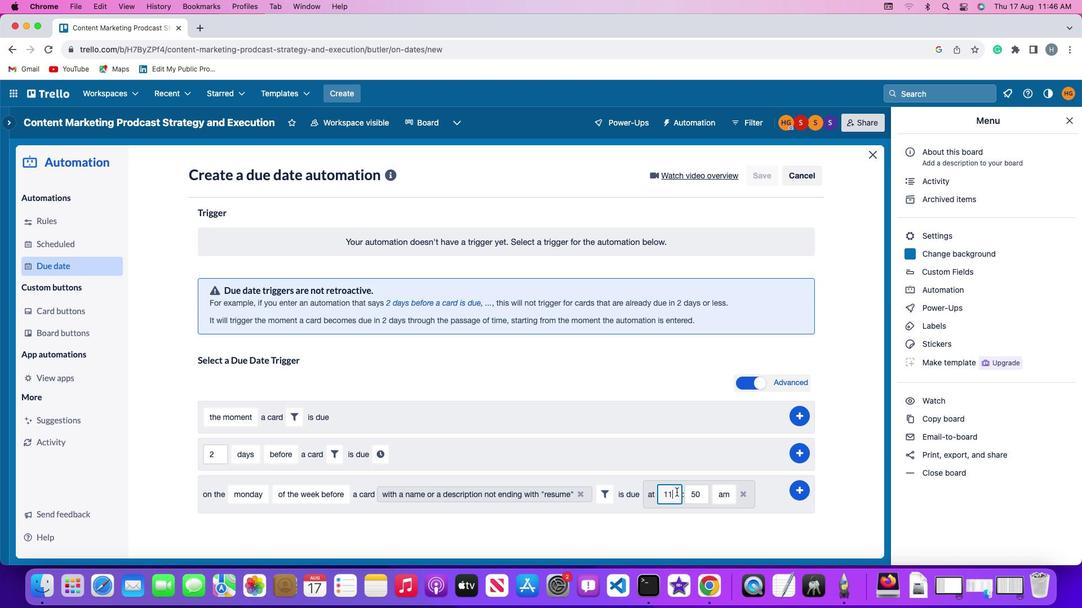 
Action: Mouse moved to (703, 493)
Screenshot: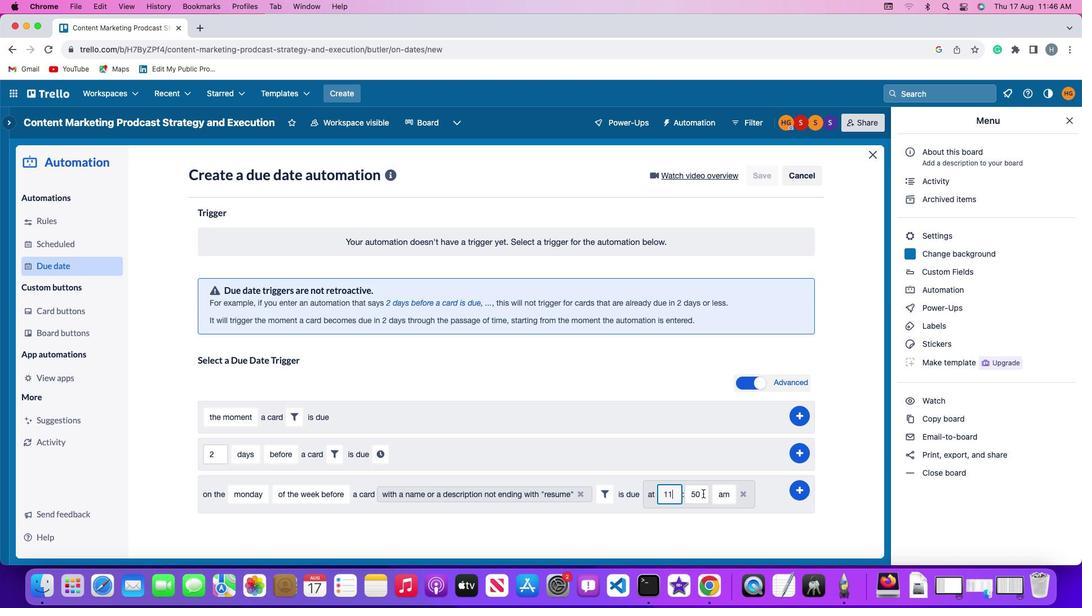 
Action: Mouse pressed left at (703, 493)
Screenshot: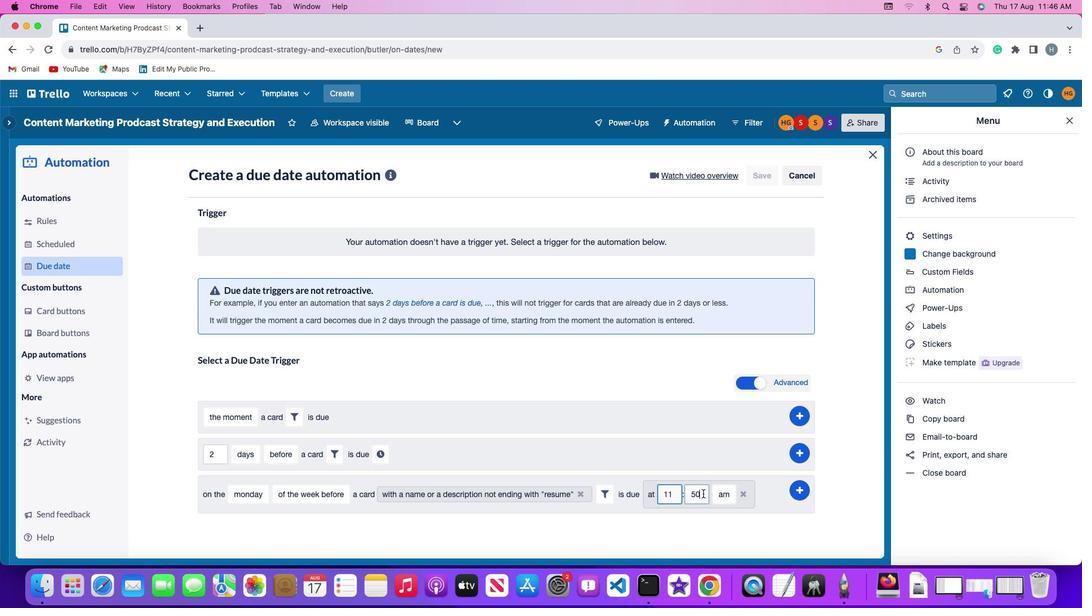 
Action: Key pressed Key.backspaceKey.backspace
Screenshot: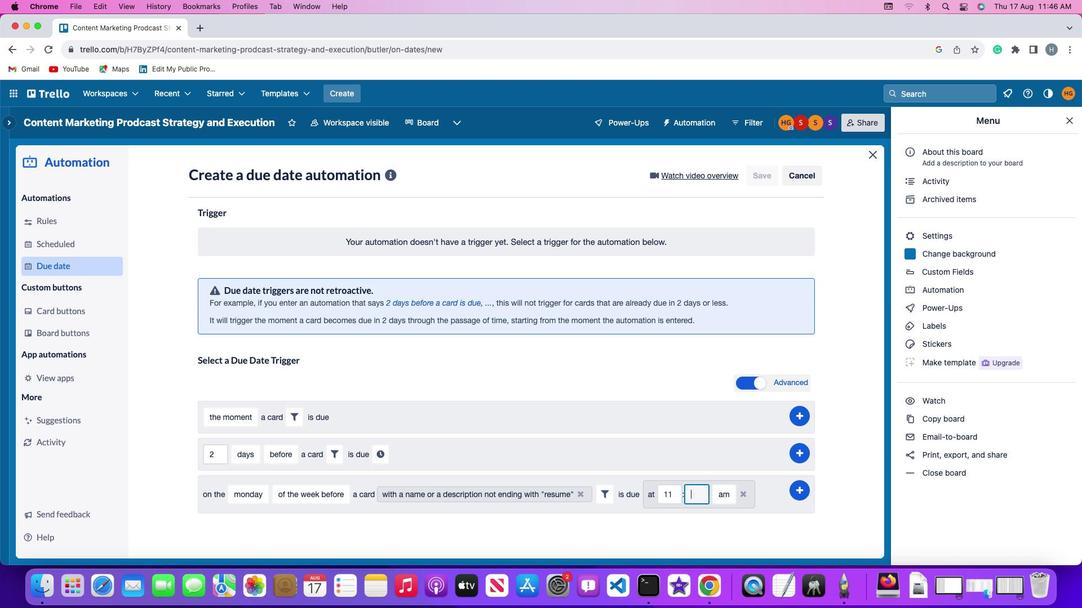 
Action: Mouse moved to (703, 493)
Screenshot: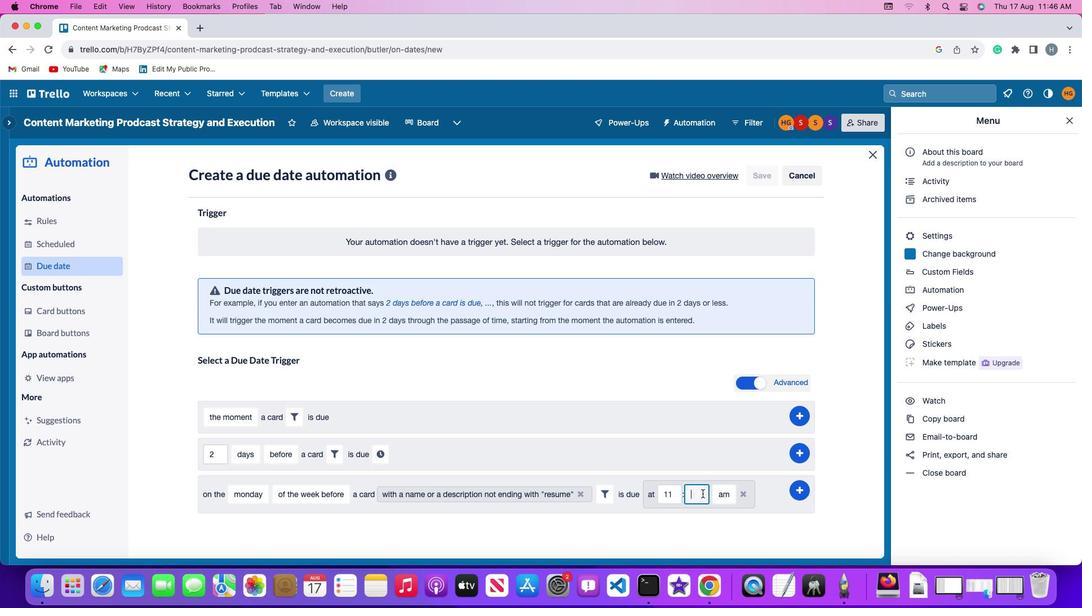 
Action: Key pressed '0''0'
Screenshot: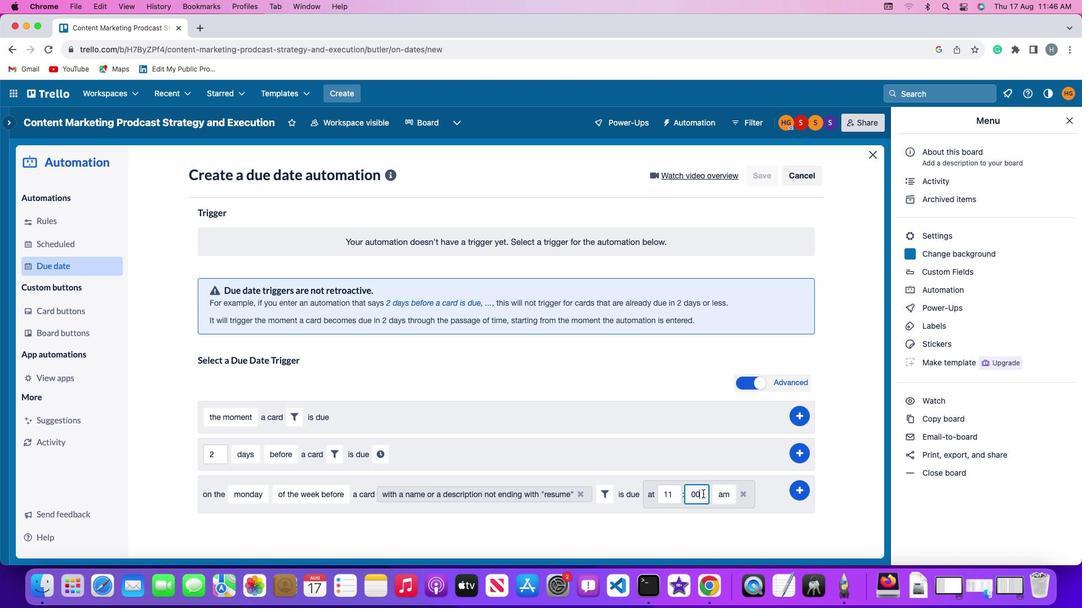 
Action: Mouse moved to (719, 491)
Screenshot: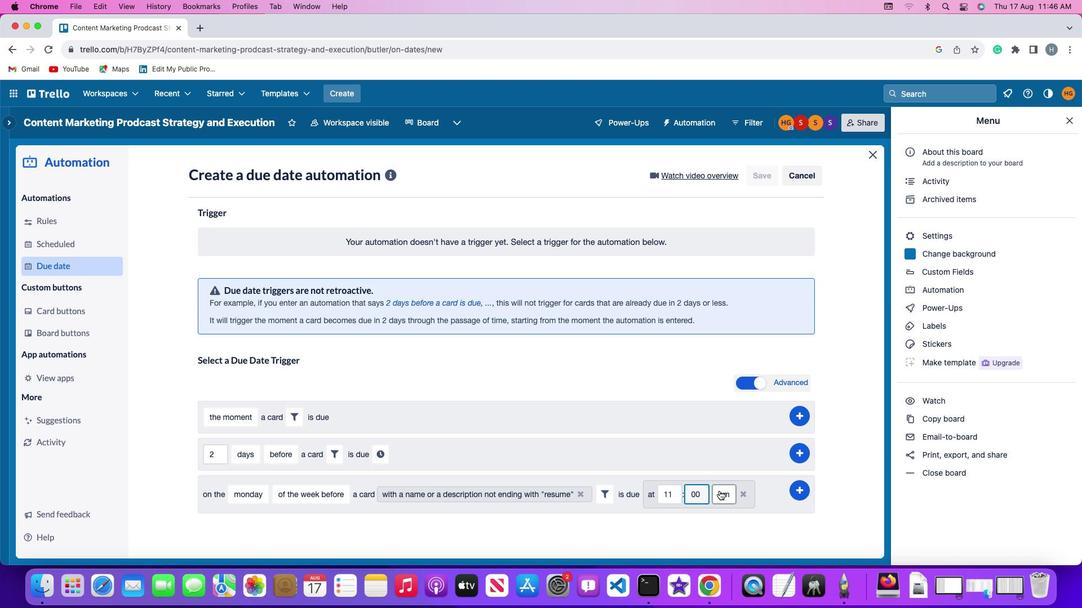 
Action: Mouse pressed left at (719, 491)
Screenshot: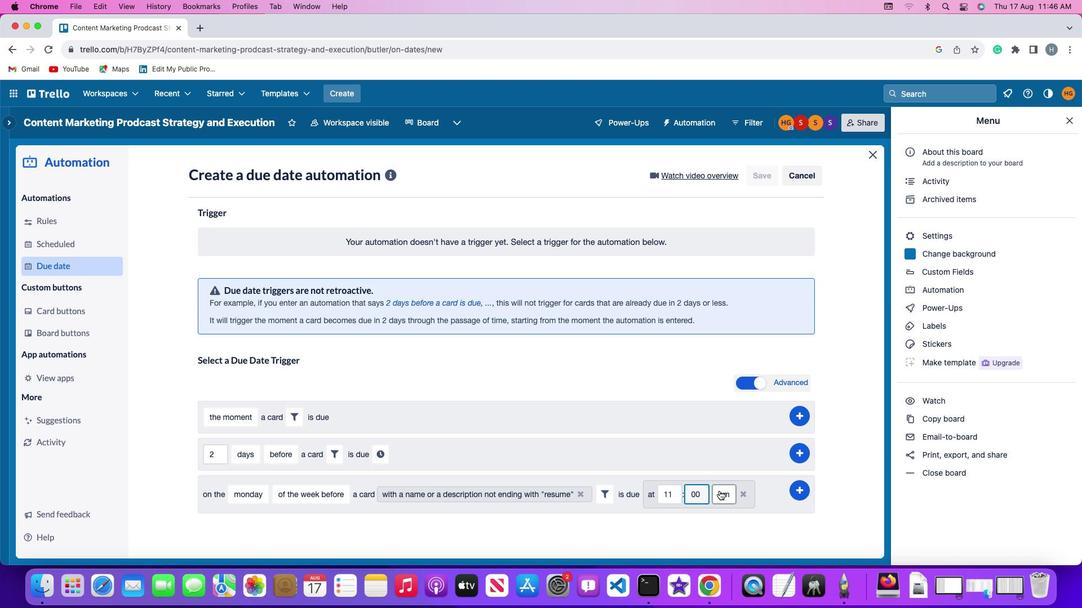 
Action: Mouse moved to (724, 518)
Screenshot: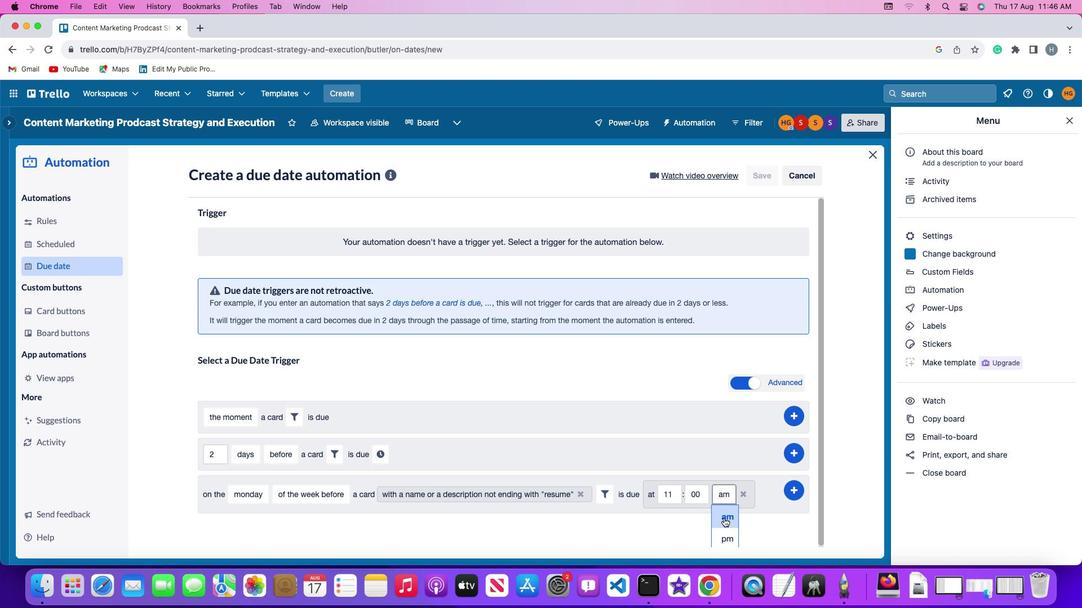 
Action: Mouse pressed left at (724, 518)
Screenshot: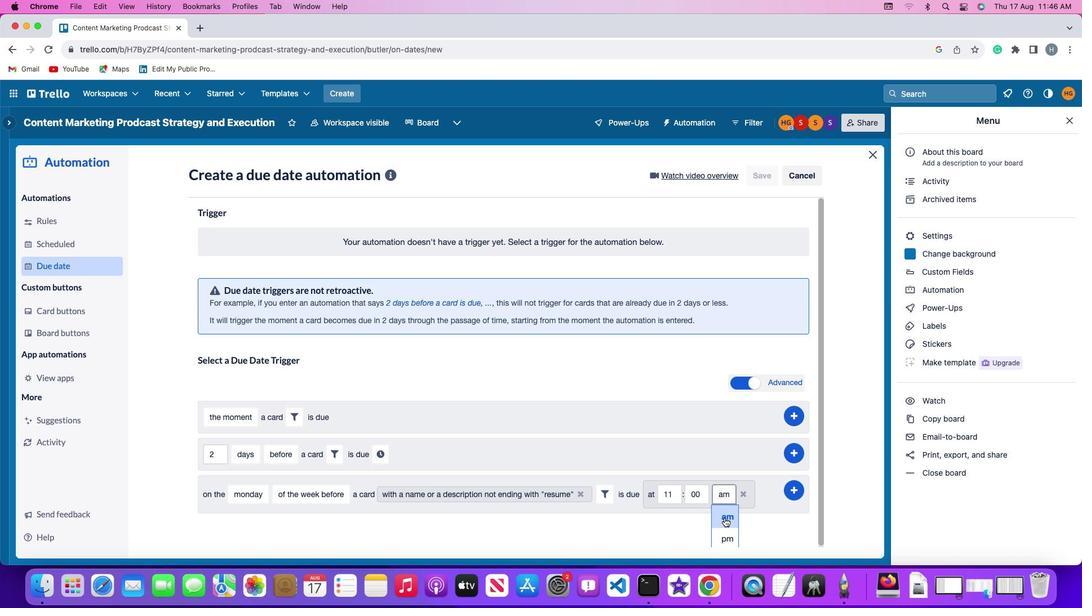 
Action: Mouse moved to (798, 490)
Screenshot: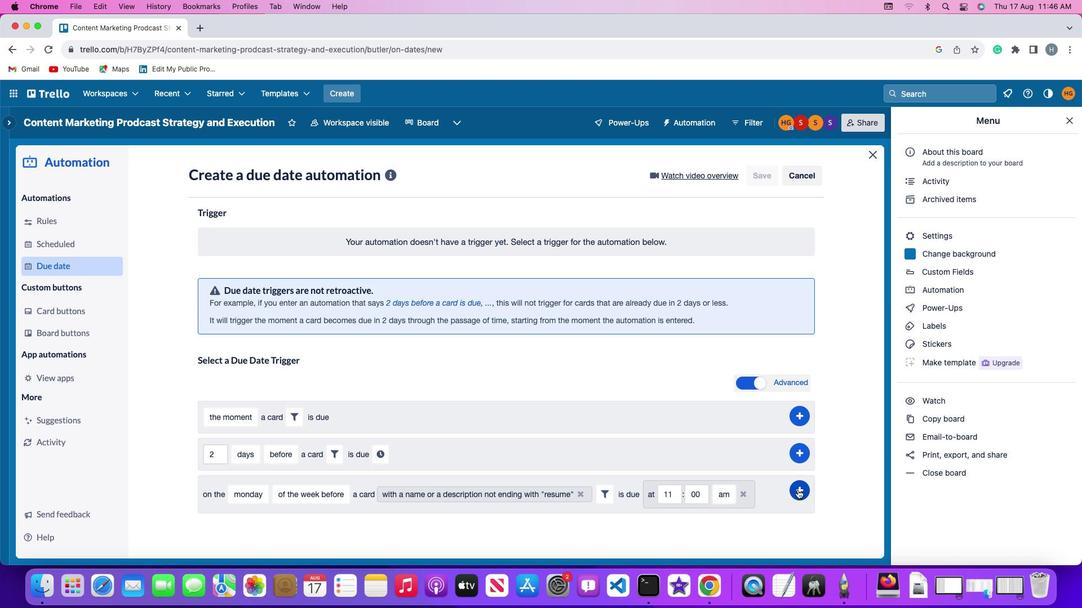 
Action: Mouse pressed left at (798, 490)
Screenshot: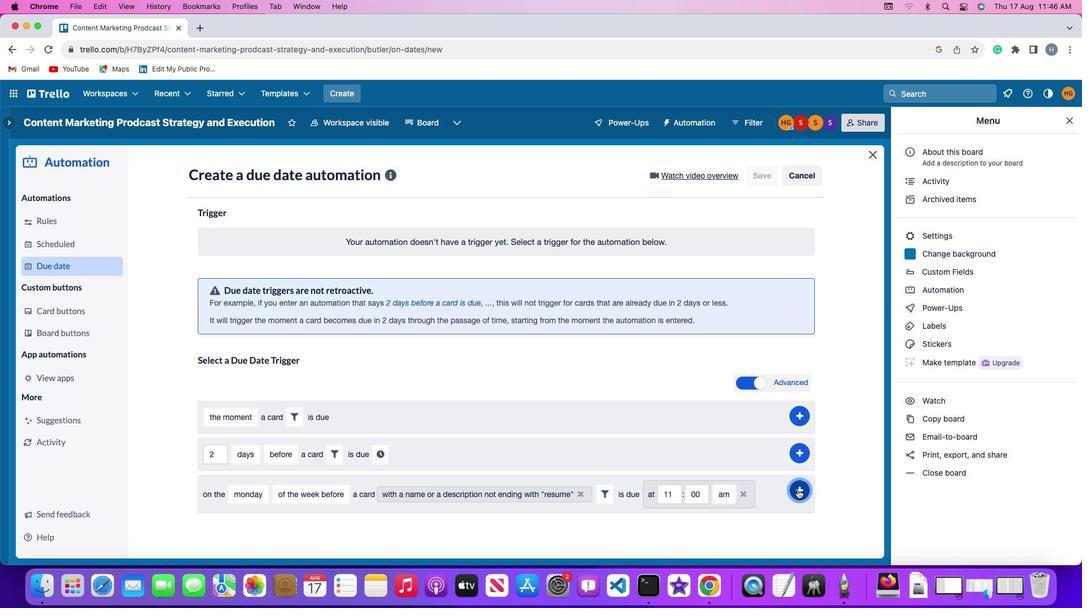 
Action: Mouse moved to (841, 406)
Screenshot: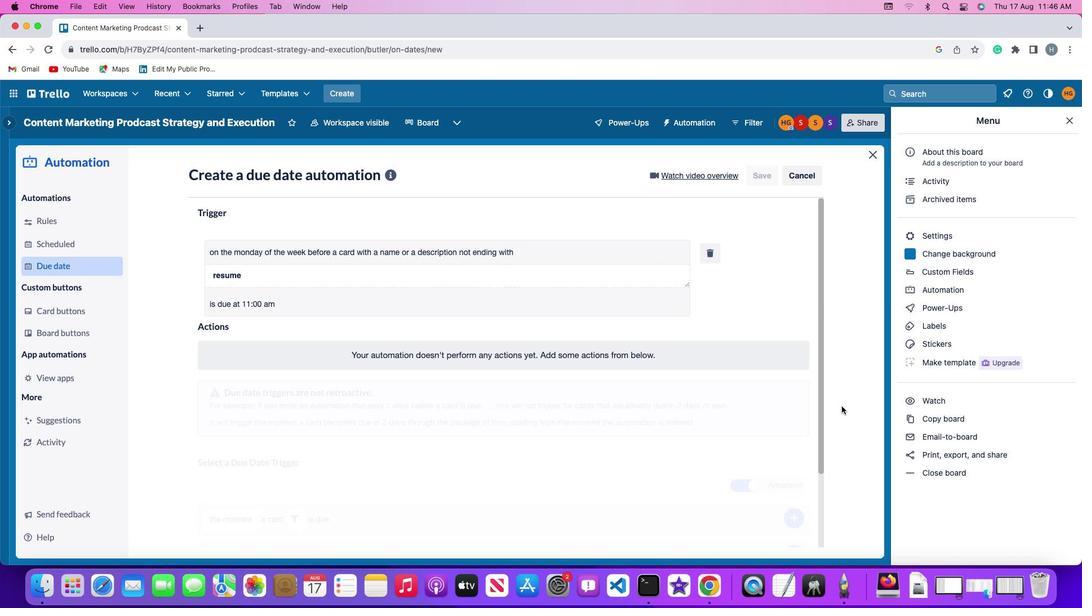
